 Task: Book a 75-minute market research review.
Action: Mouse moved to (73, 168)
Screenshot: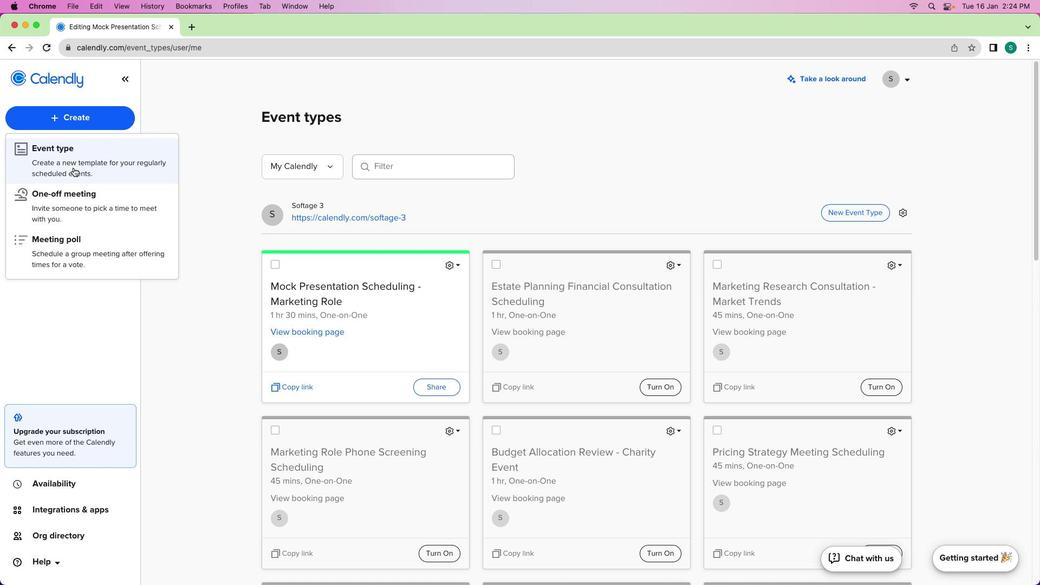 
Action: Mouse pressed left at (73, 168)
Screenshot: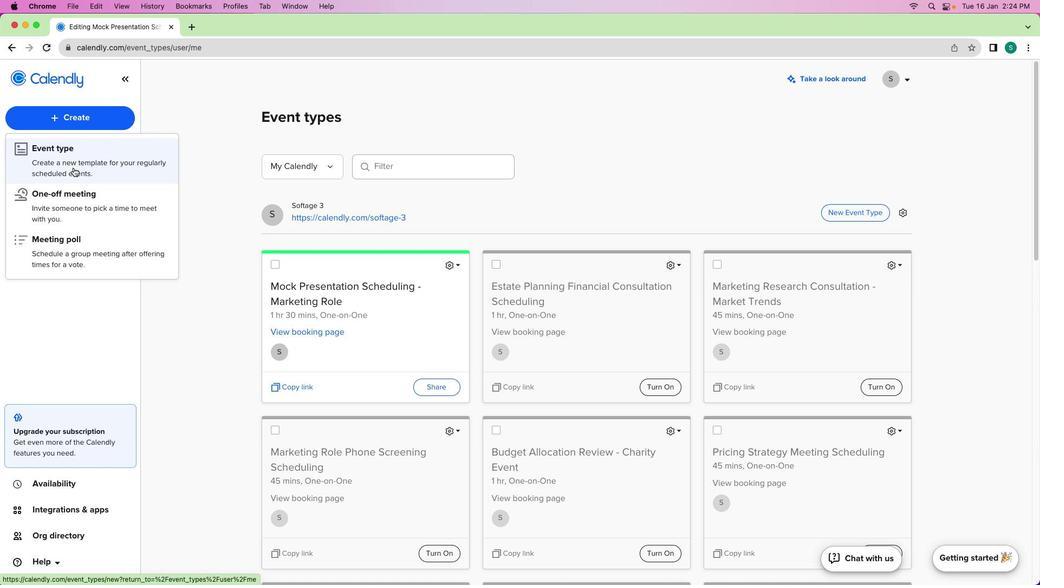 
Action: Mouse moved to (404, 209)
Screenshot: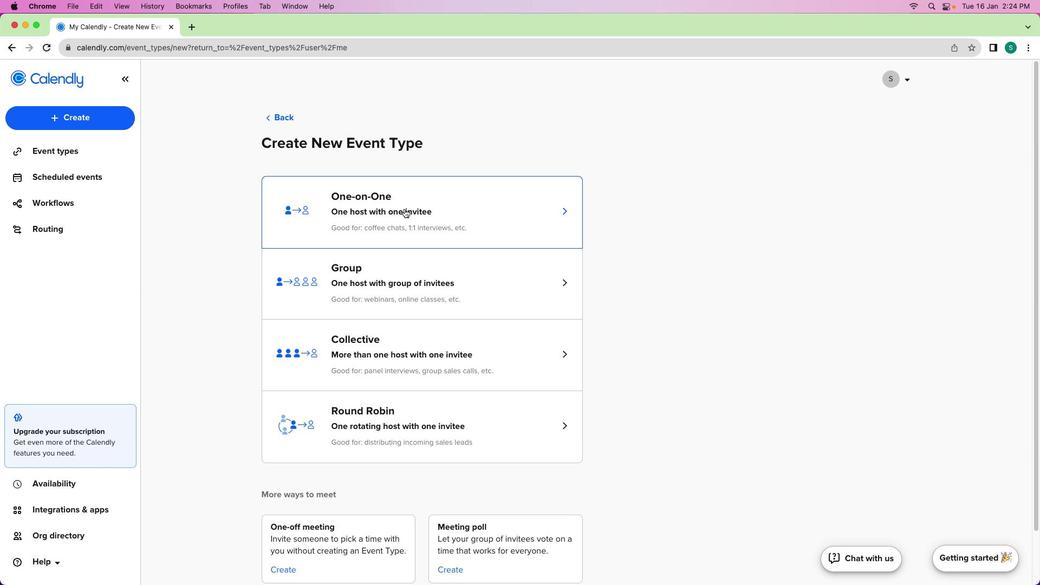 
Action: Mouse pressed left at (404, 209)
Screenshot: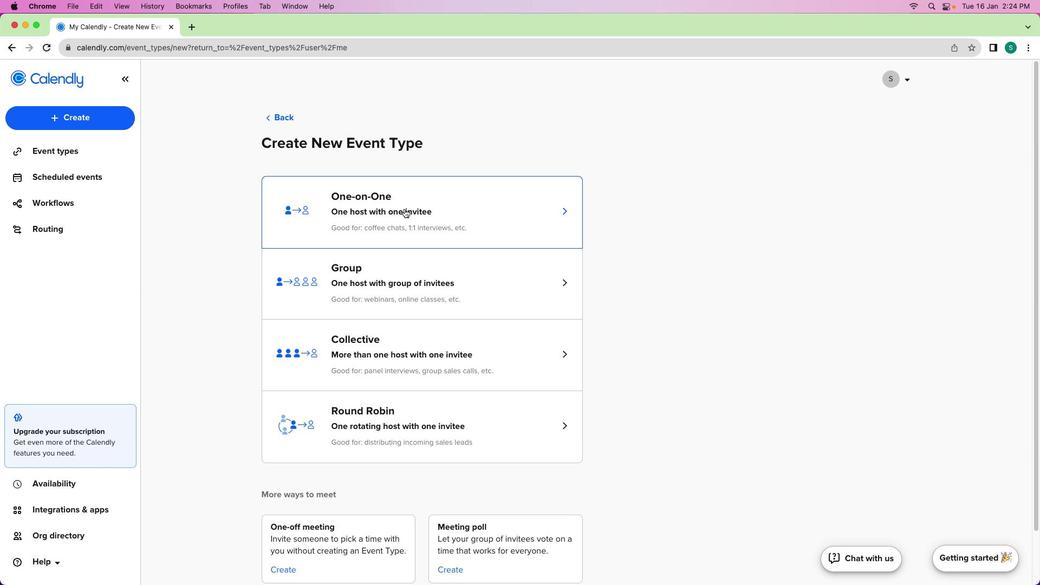 
Action: Mouse moved to (169, 169)
Screenshot: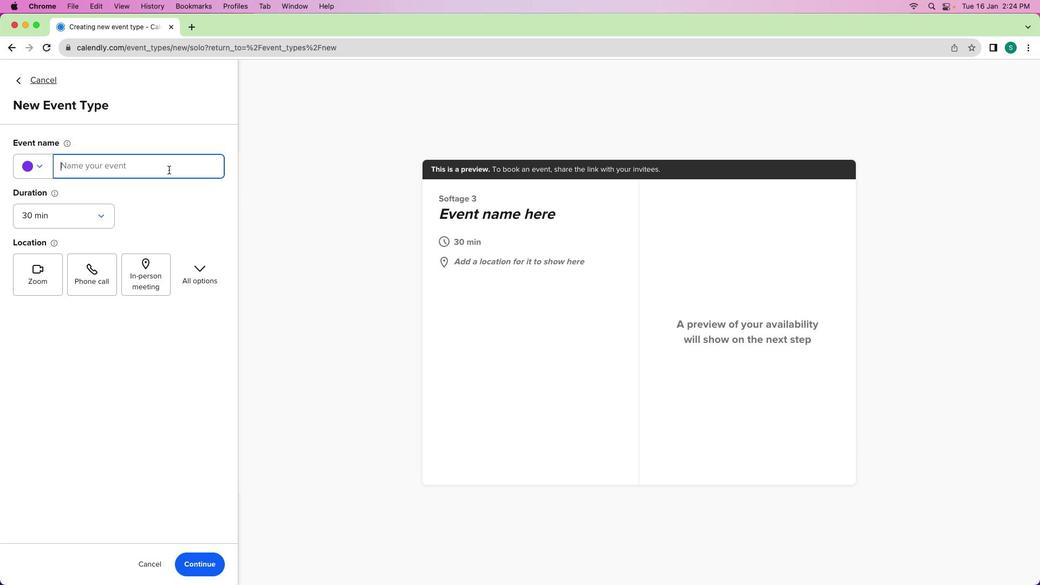 
Action: Mouse pressed left at (169, 169)
Screenshot: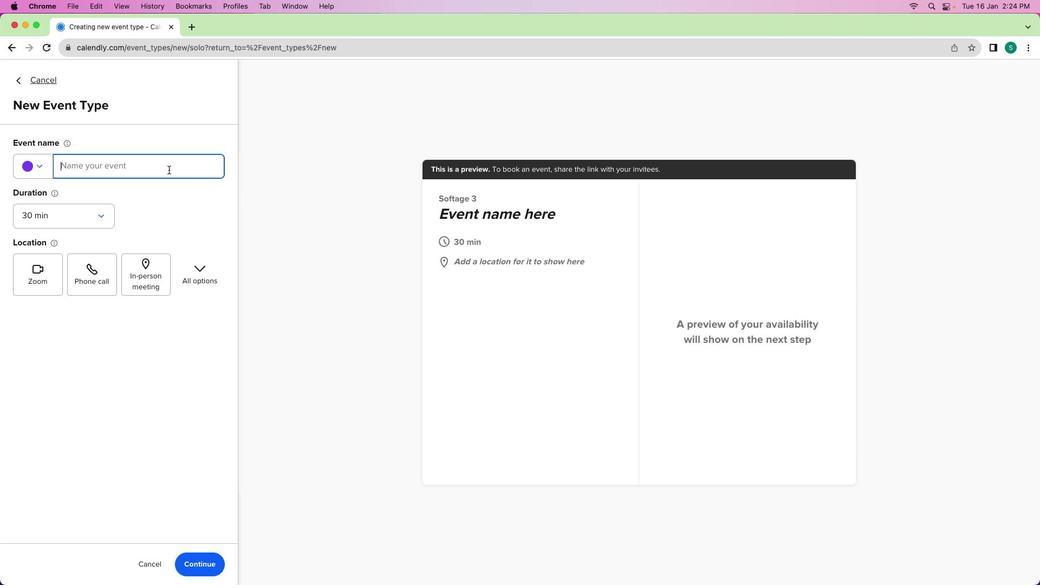 
Action: Mouse moved to (18, 169)
Screenshot: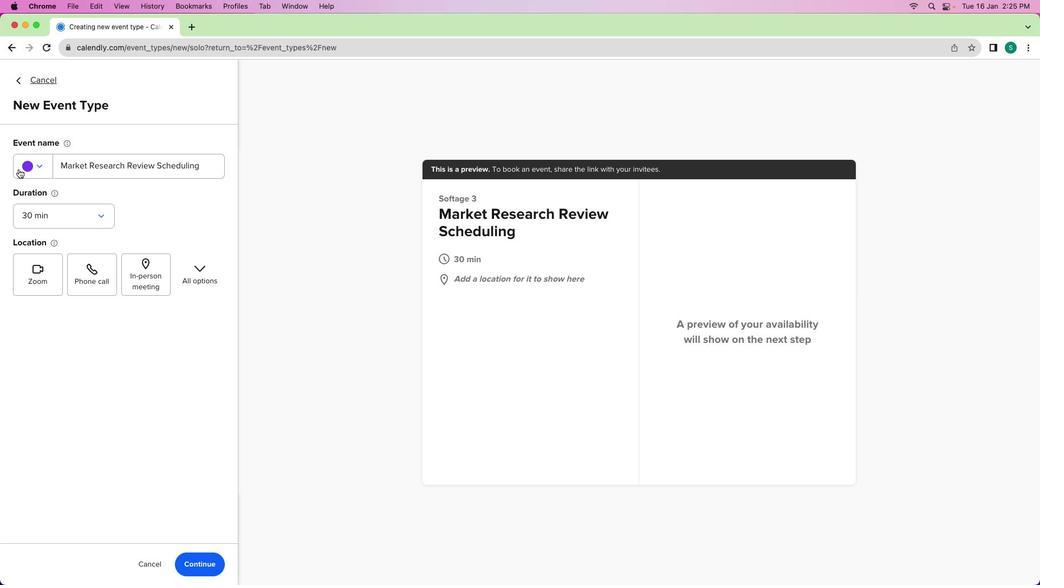 
Action: Mouse pressed left at (18, 169)
Screenshot: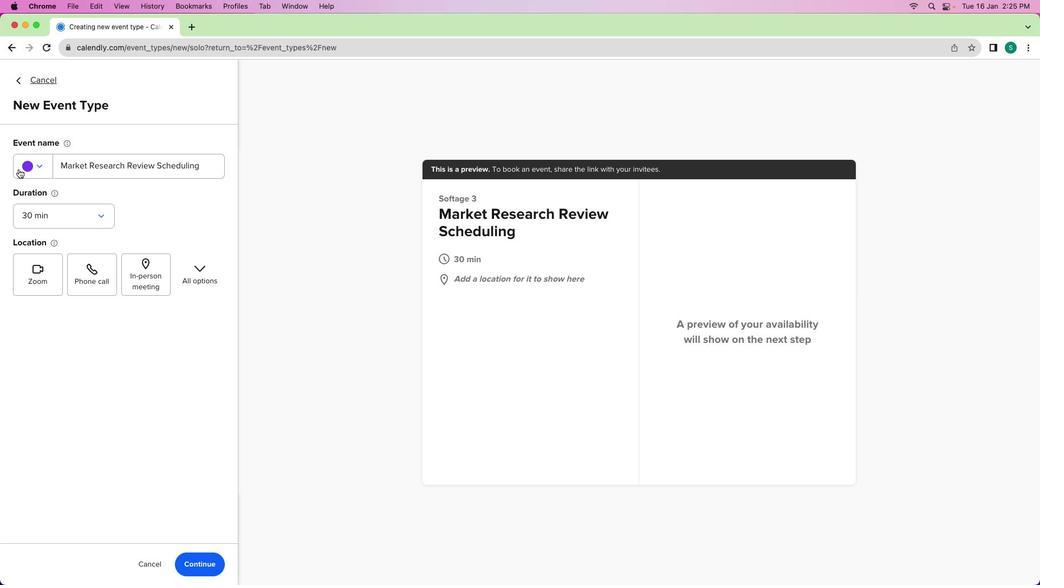 
Action: Mouse moved to (85, 242)
Screenshot: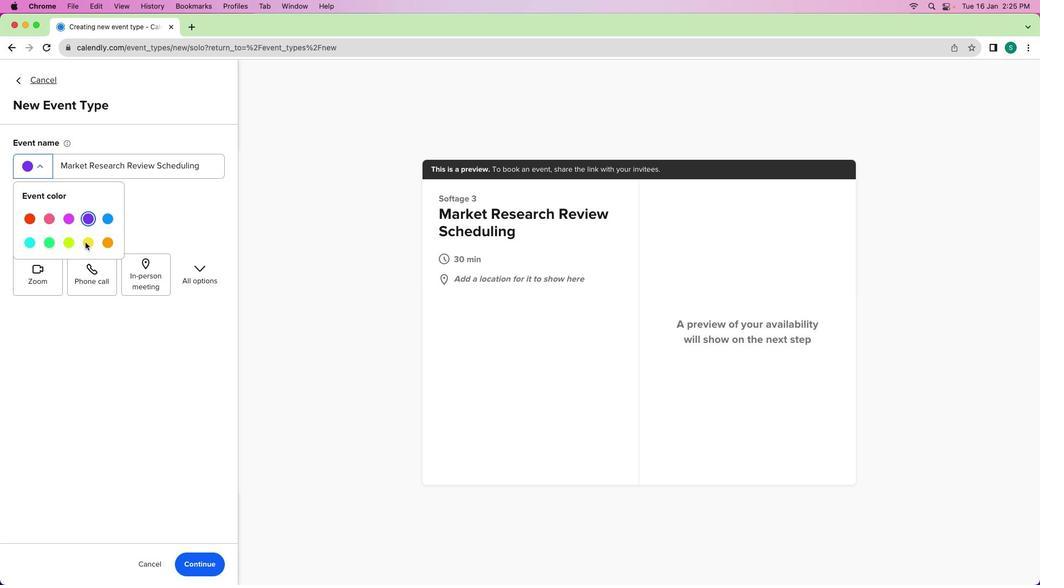 
Action: Mouse pressed left at (85, 242)
Screenshot: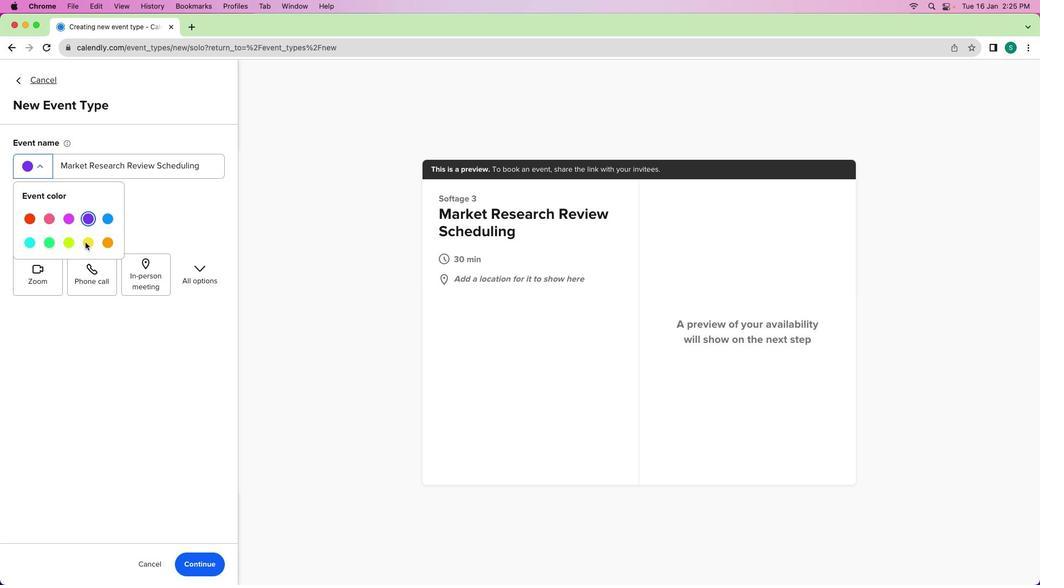 
Action: Mouse moved to (81, 223)
Screenshot: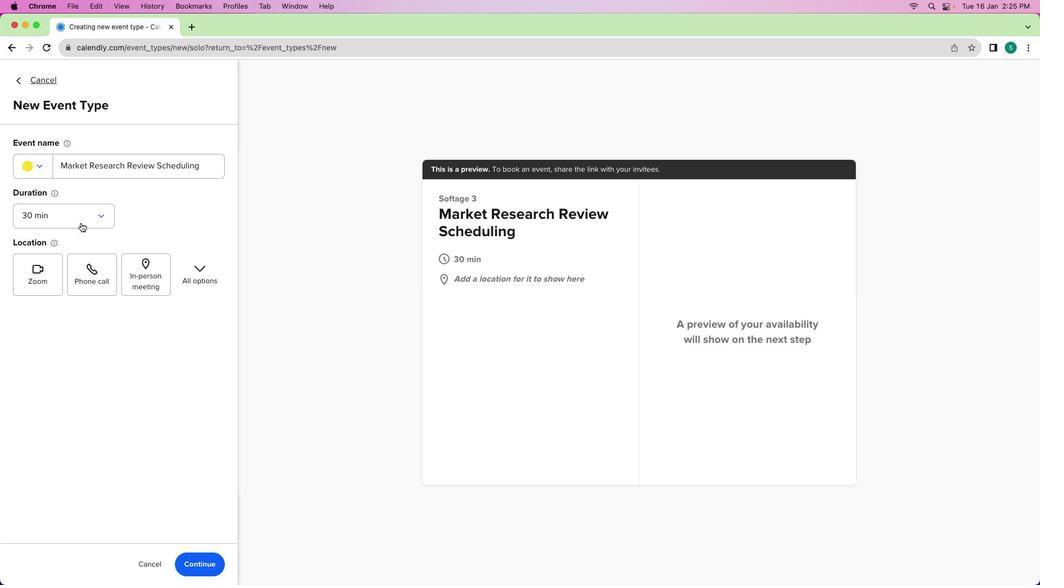 
Action: Mouse pressed left at (81, 223)
Screenshot: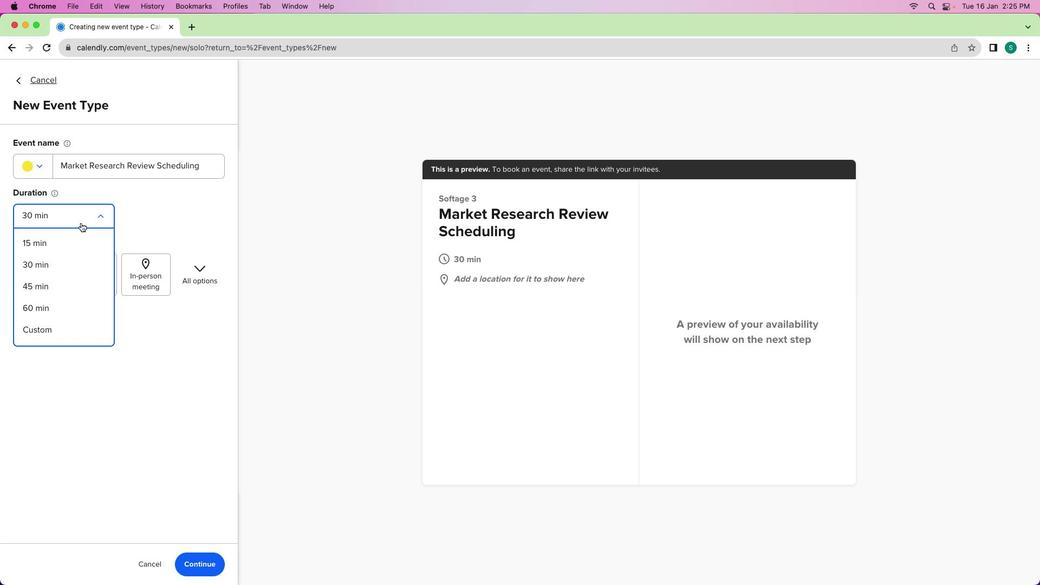 
Action: Mouse moved to (62, 334)
Screenshot: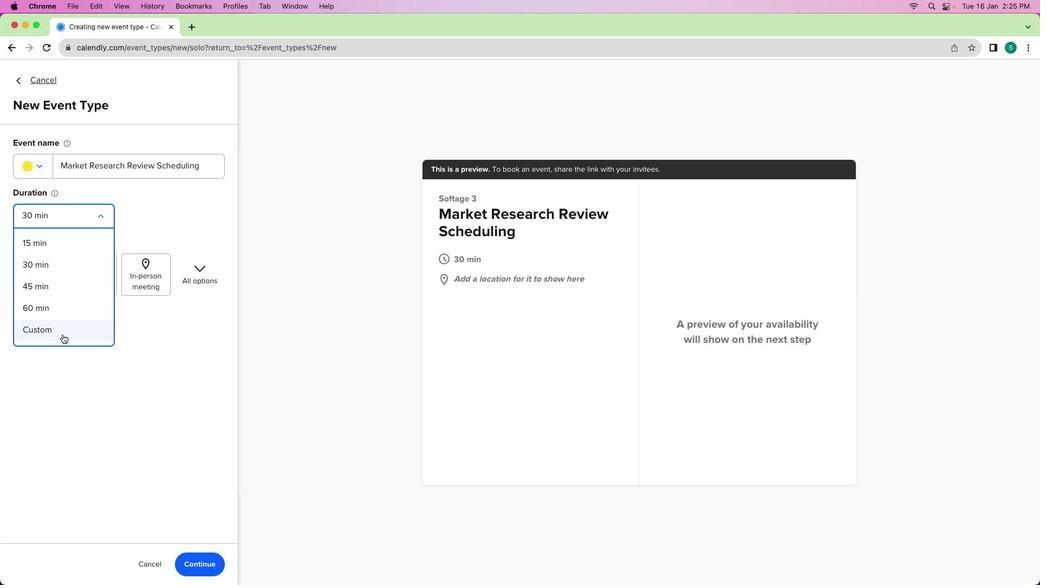 
Action: Mouse pressed left at (62, 334)
Screenshot: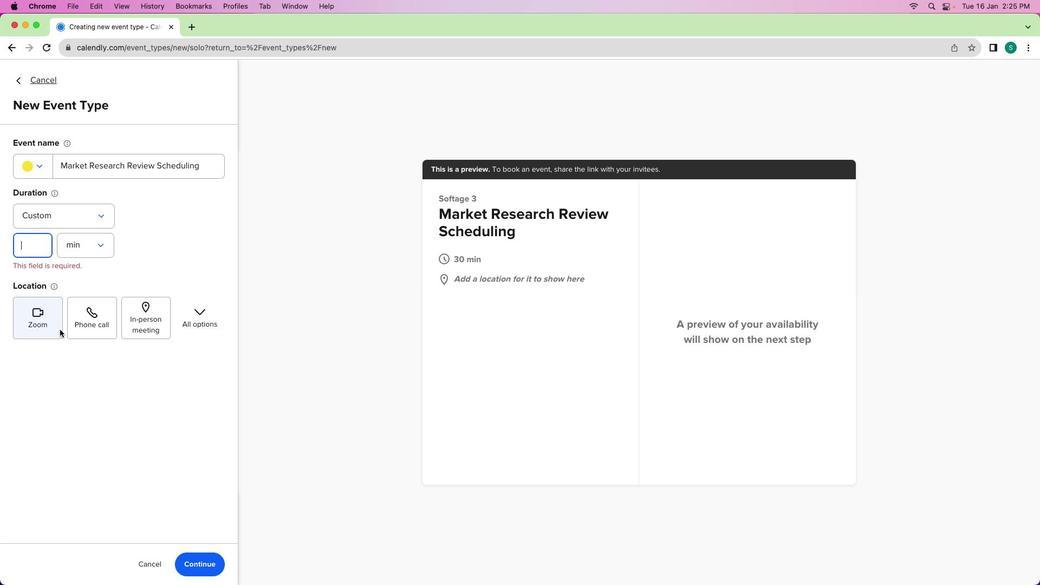 
Action: Mouse moved to (45, 312)
Screenshot: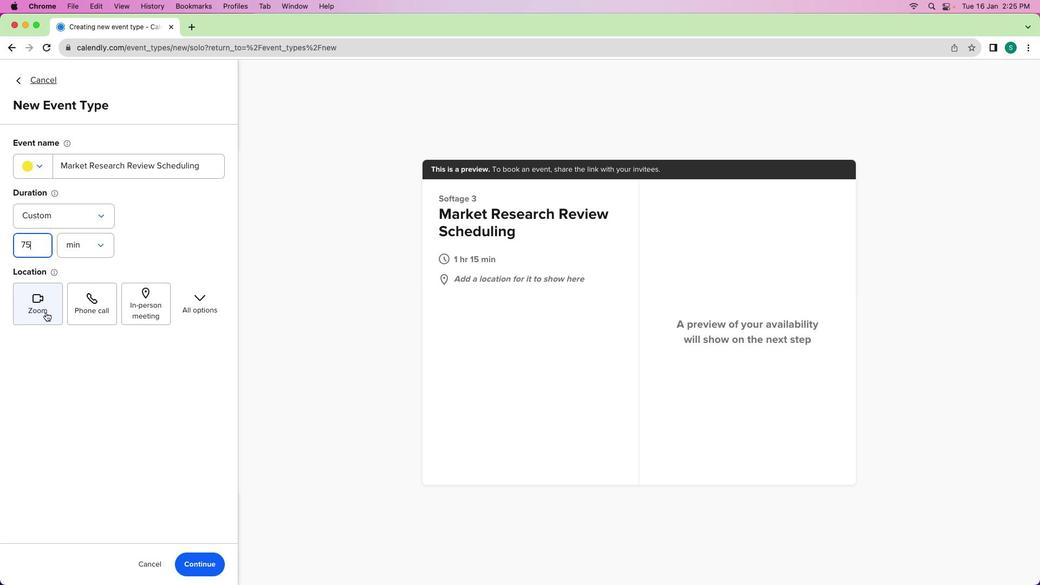 
Action: Mouse pressed left at (45, 312)
Screenshot: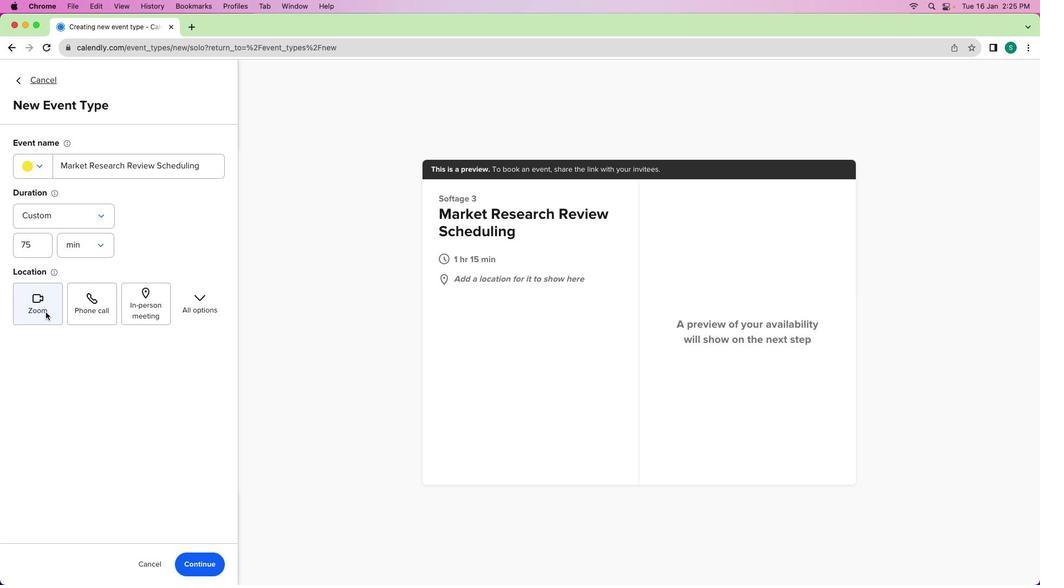 
Action: Mouse moved to (207, 563)
Screenshot: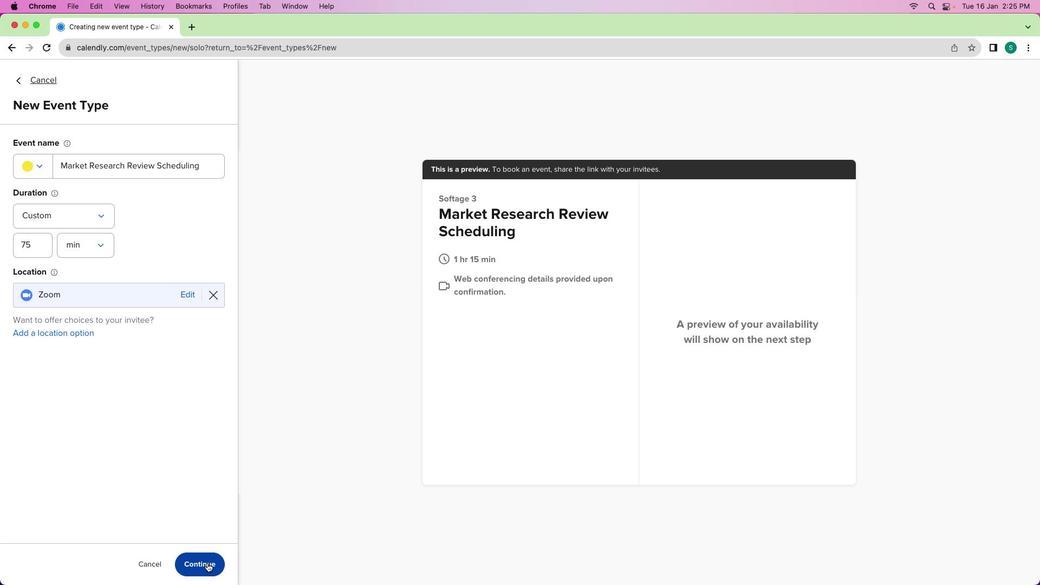
Action: Mouse pressed left at (207, 563)
Screenshot: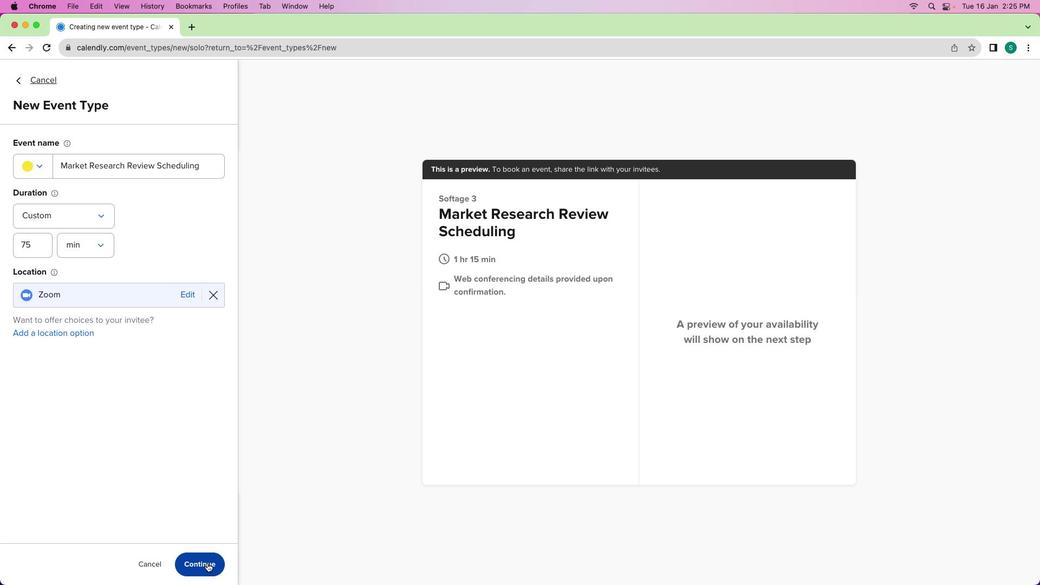 
Action: Mouse moved to (193, 206)
Screenshot: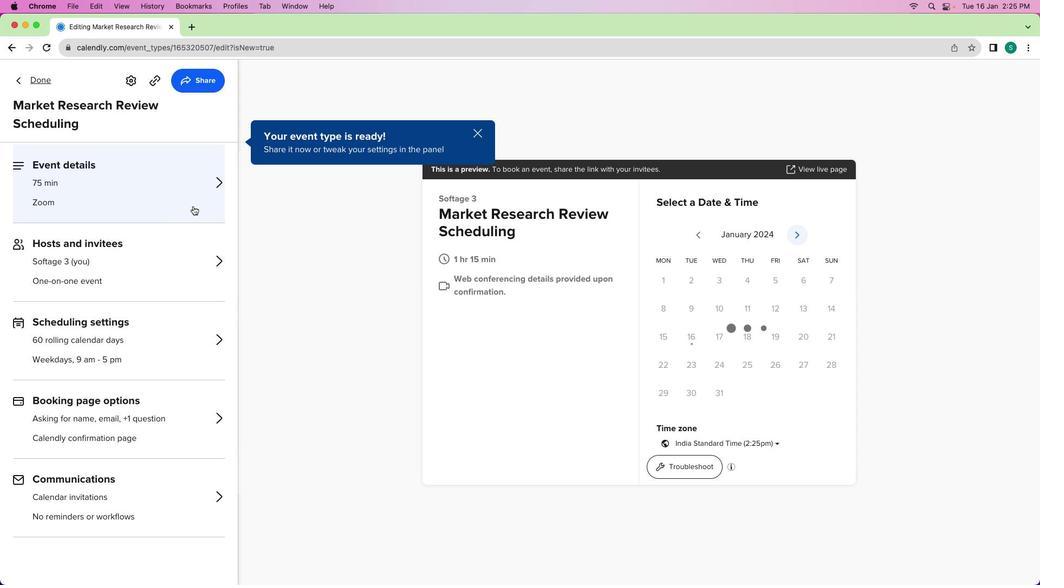 
Action: Mouse pressed left at (193, 206)
Screenshot: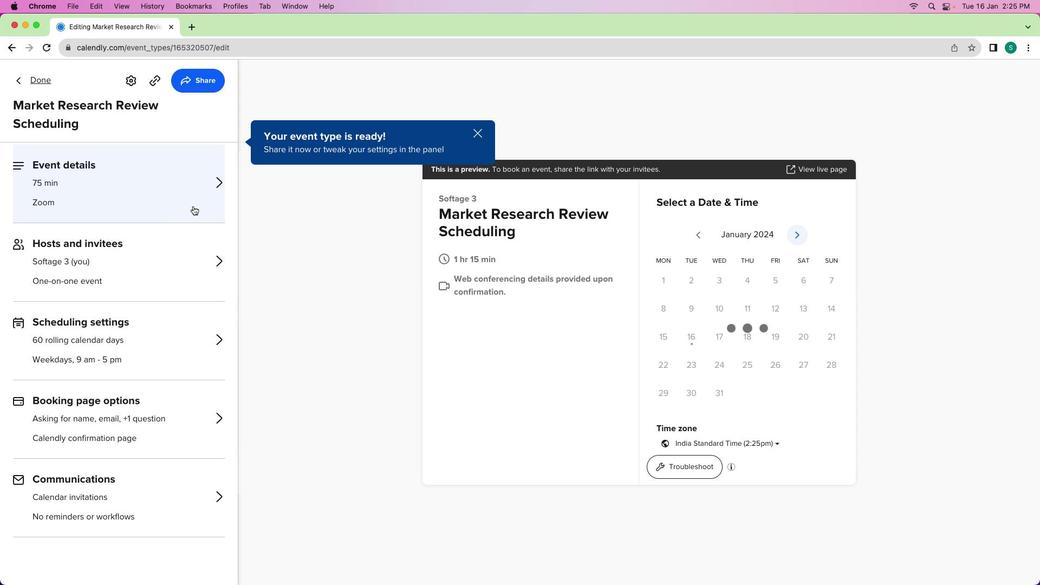 
Action: Mouse moved to (147, 409)
Screenshot: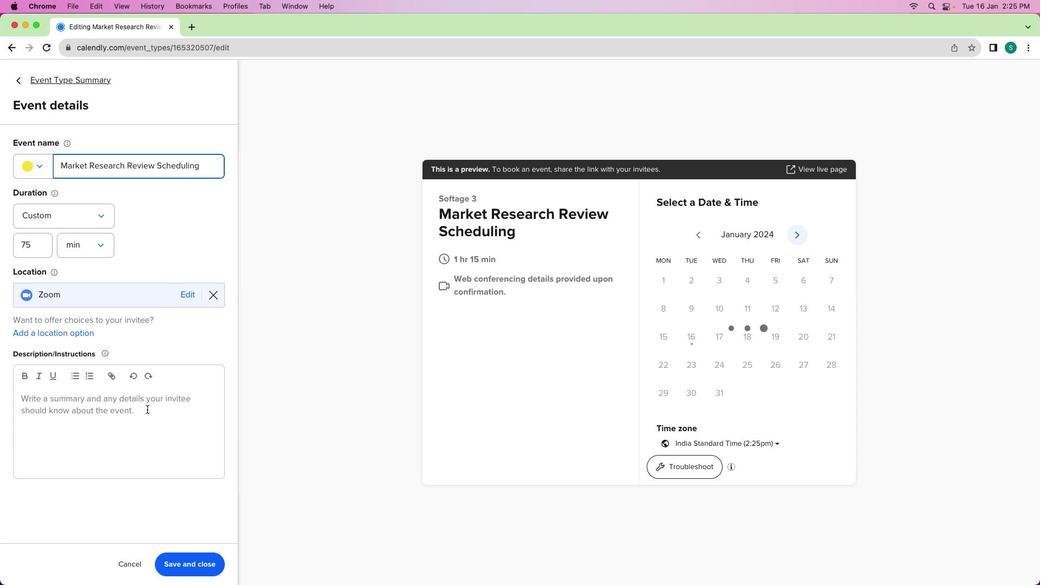 
Action: Mouse pressed left at (147, 409)
Screenshot: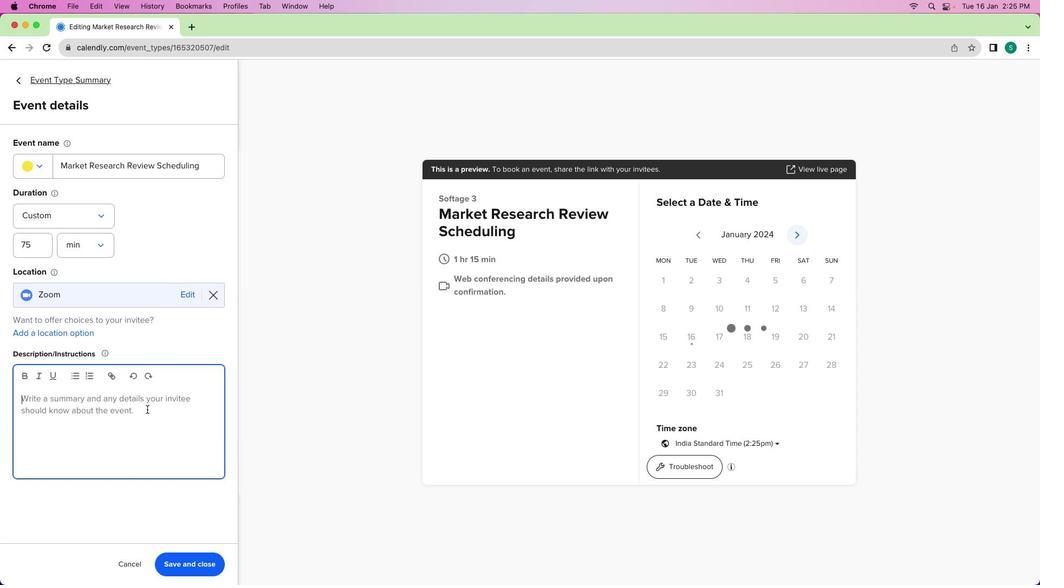 
Action: Mouse moved to (187, 562)
Screenshot: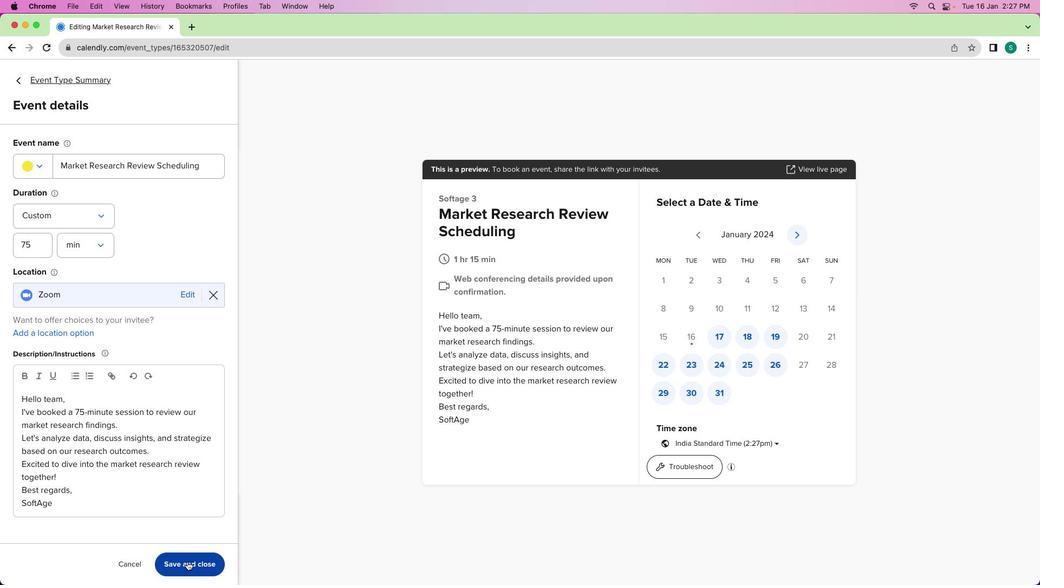 
Action: Mouse pressed left at (187, 562)
Screenshot: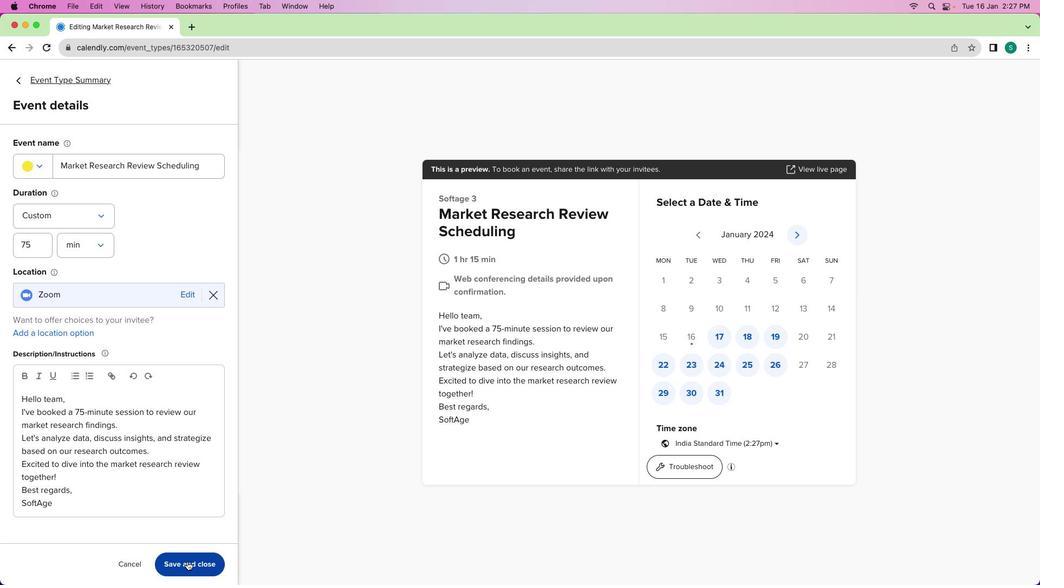 
Action: Mouse moved to (129, 358)
Screenshot: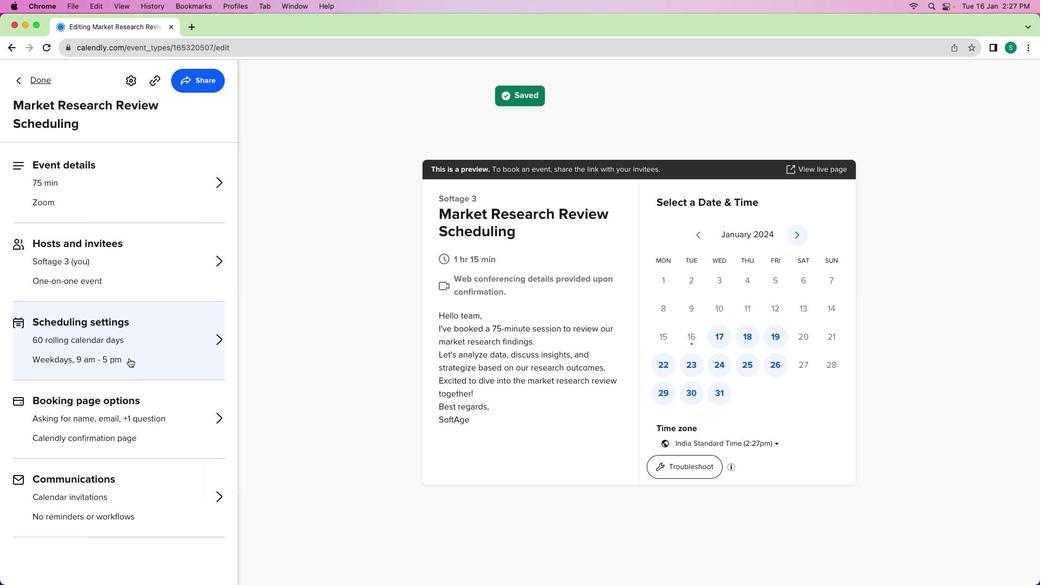 
Action: Mouse pressed left at (129, 358)
Screenshot: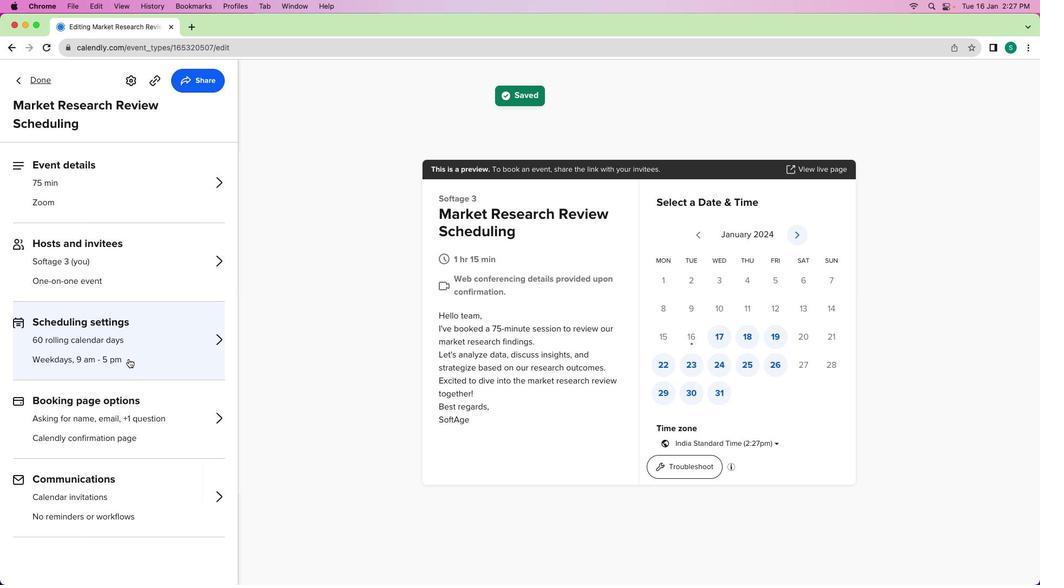 
Action: Mouse moved to (199, 408)
Screenshot: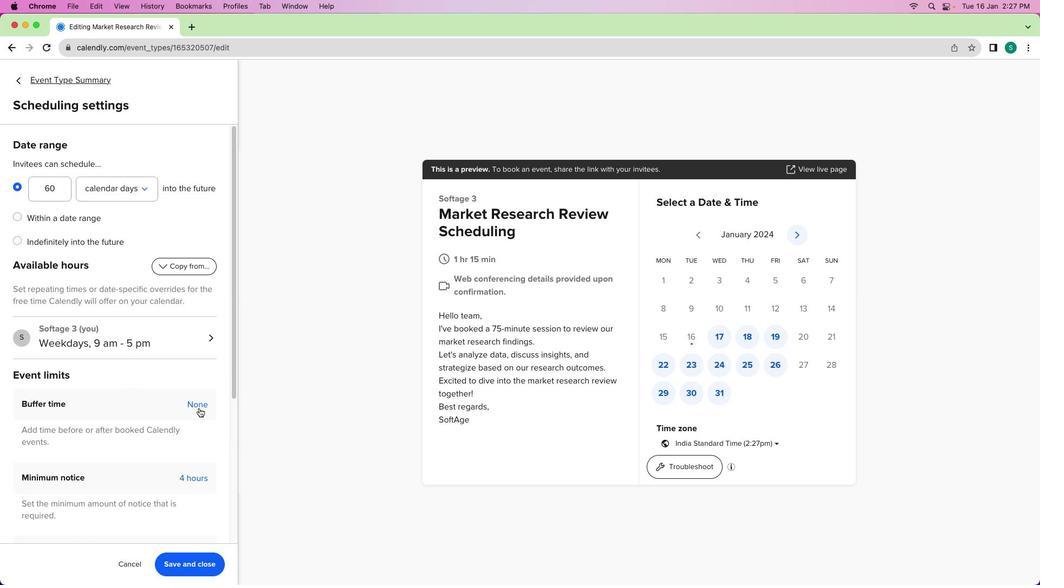 
Action: Mouse pressed left at (199, 408)
Screenshot: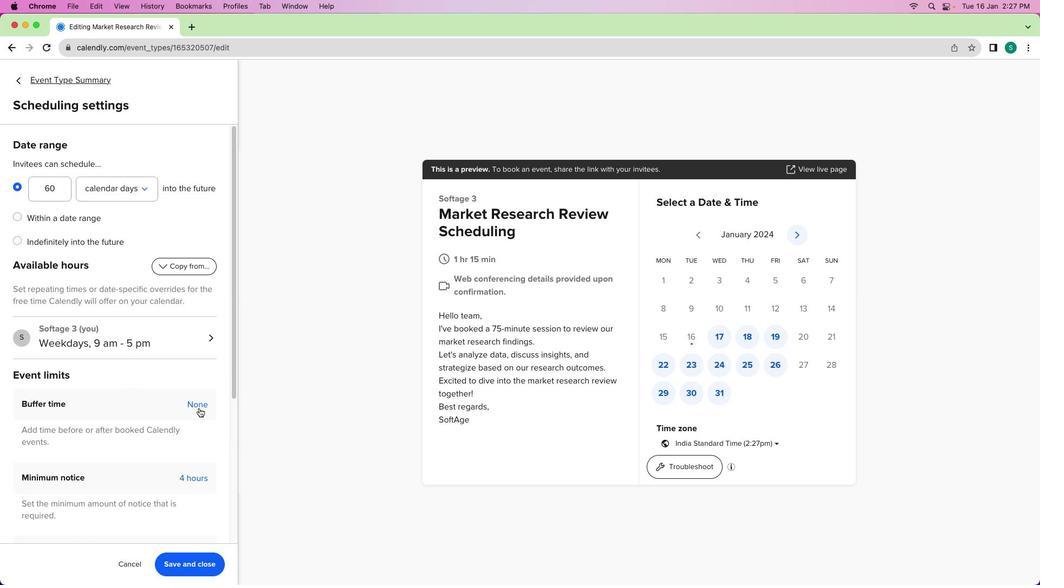 
Action: Mouse moved to (196, 407)
Screenshot: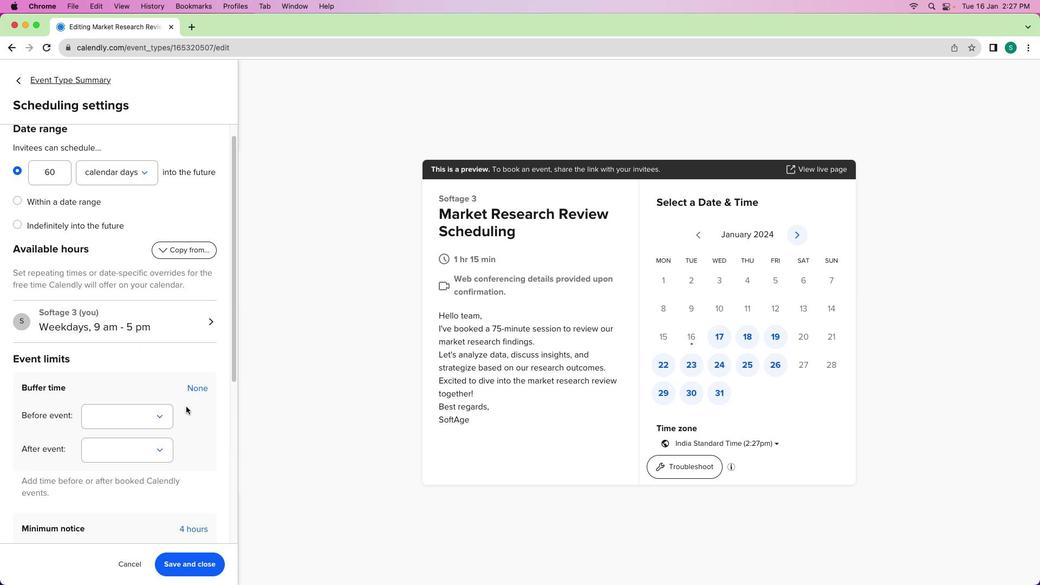 
Action: Mouse scrolled (196, 407) with delta (0, 0)
Screenshot: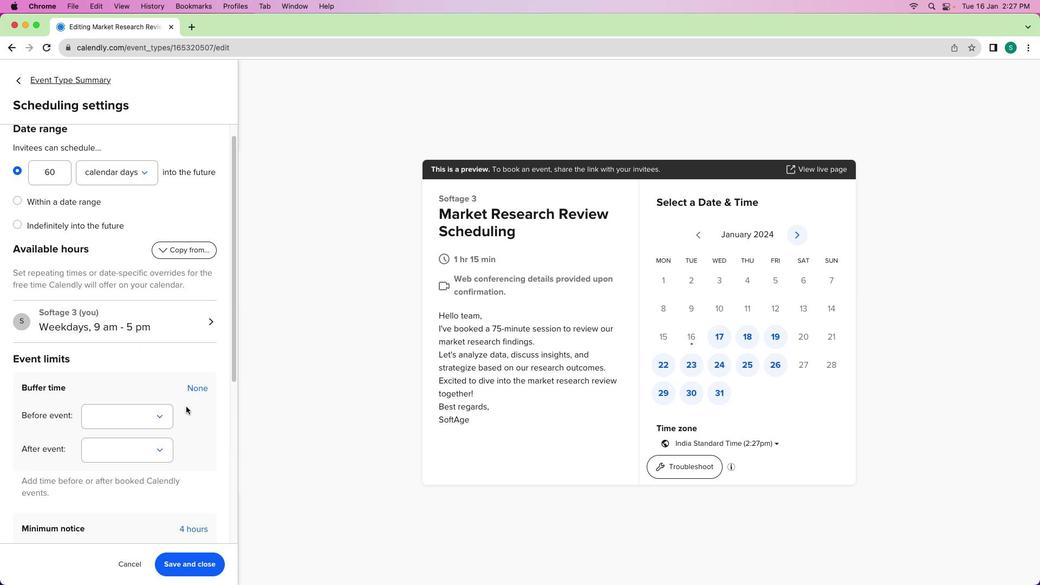 
Action: Mouse moved to (195, 407)
Screenshot: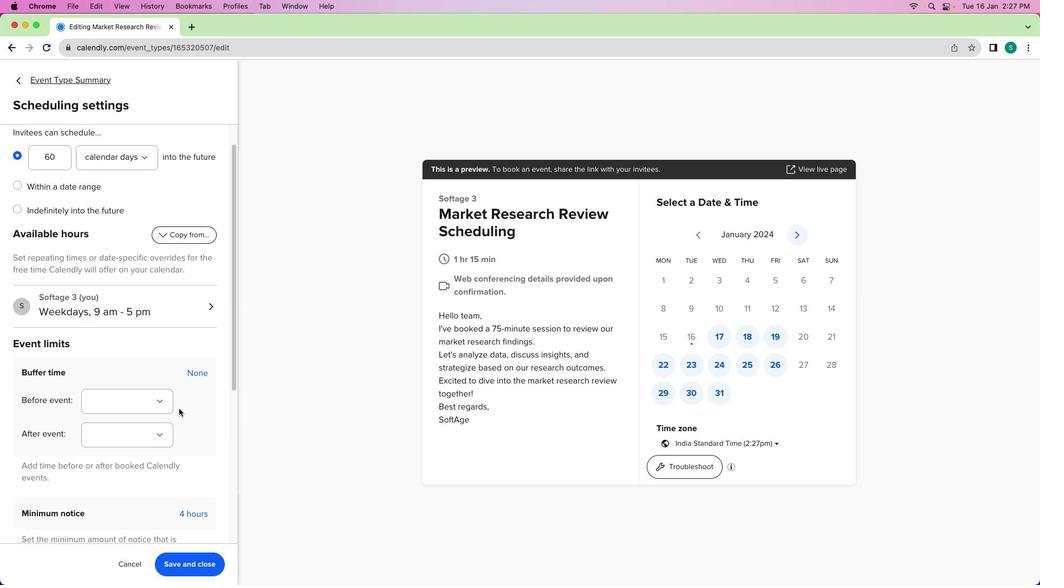 
Action: Mouse scrolled (195, 407) with delta (0, 0)
Screenshot: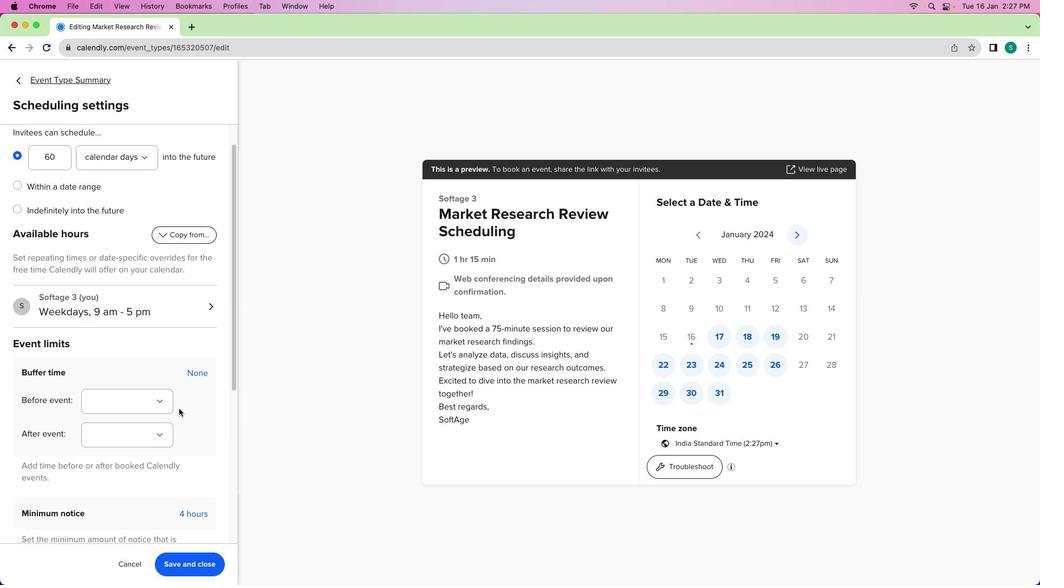 
Action: Mouse scrolled (195, 407) with delta (0, -1)
Screenshot: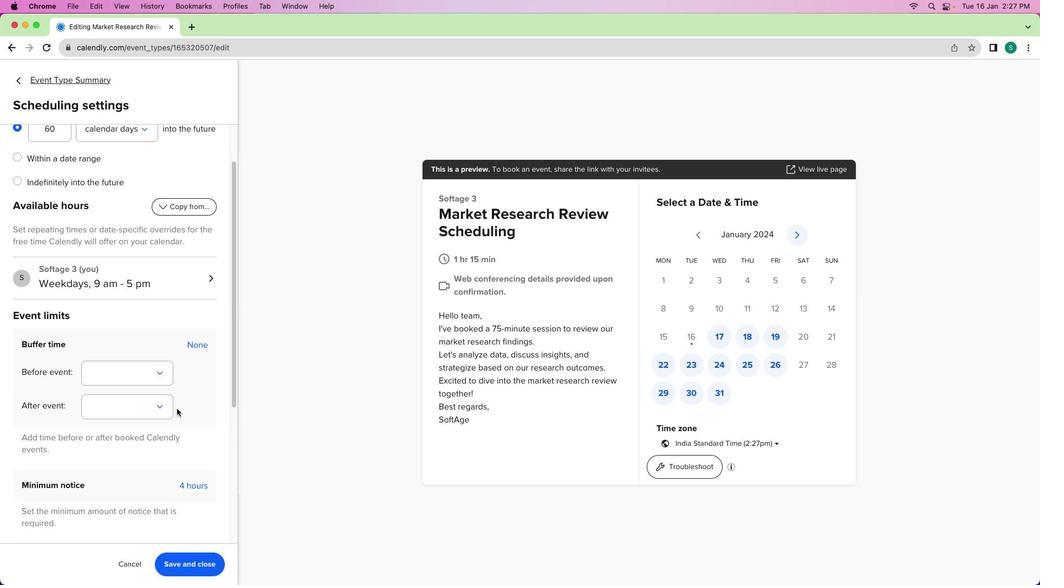 
Action: Mouse moved to (157, 381)
Screenshot: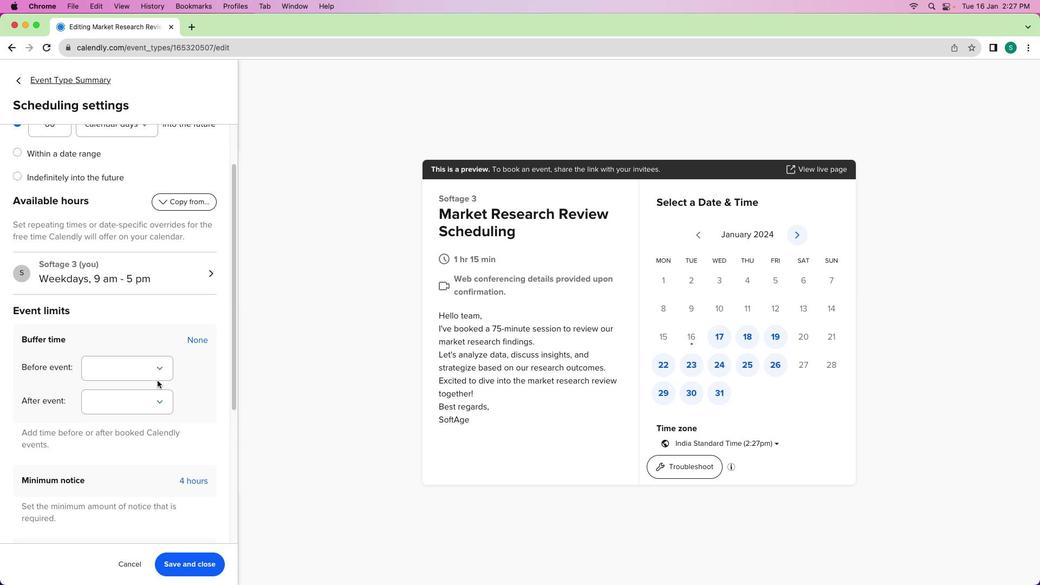 
Action: Mouse pressed left at (157, 381)
Screenshot: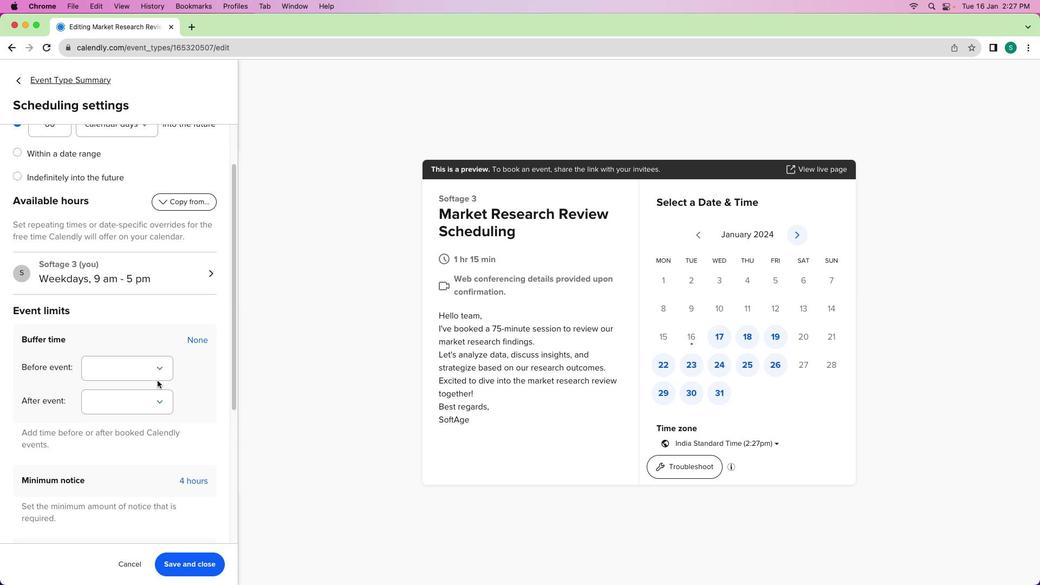 
Action: Mouse moved to (159, 363)
Screenshot: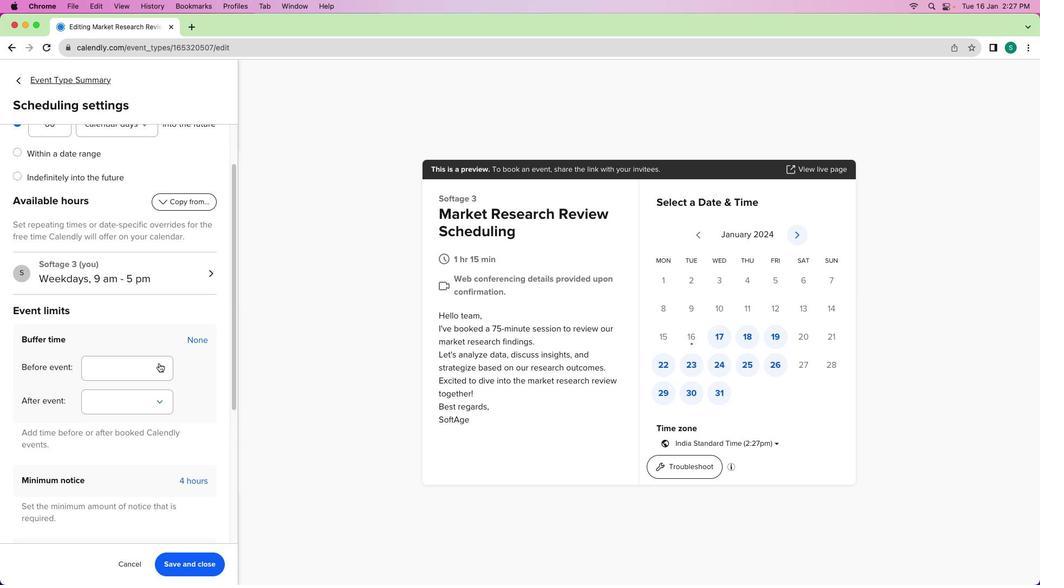 
Action: Mouse pressed left at (159, 363)
Screenshot: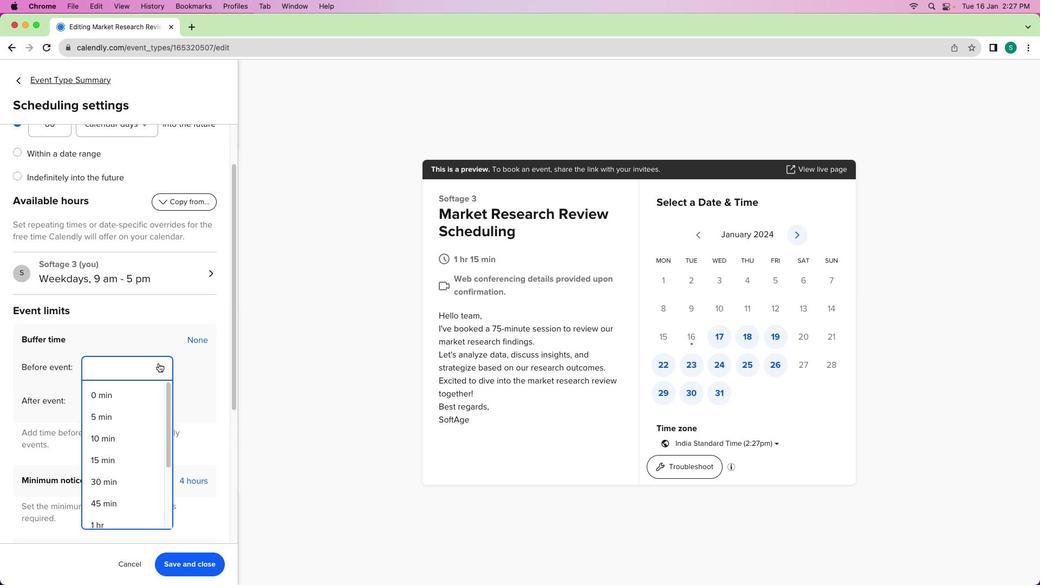 
Action: Mouse moved to (121, 465)
Screenshot: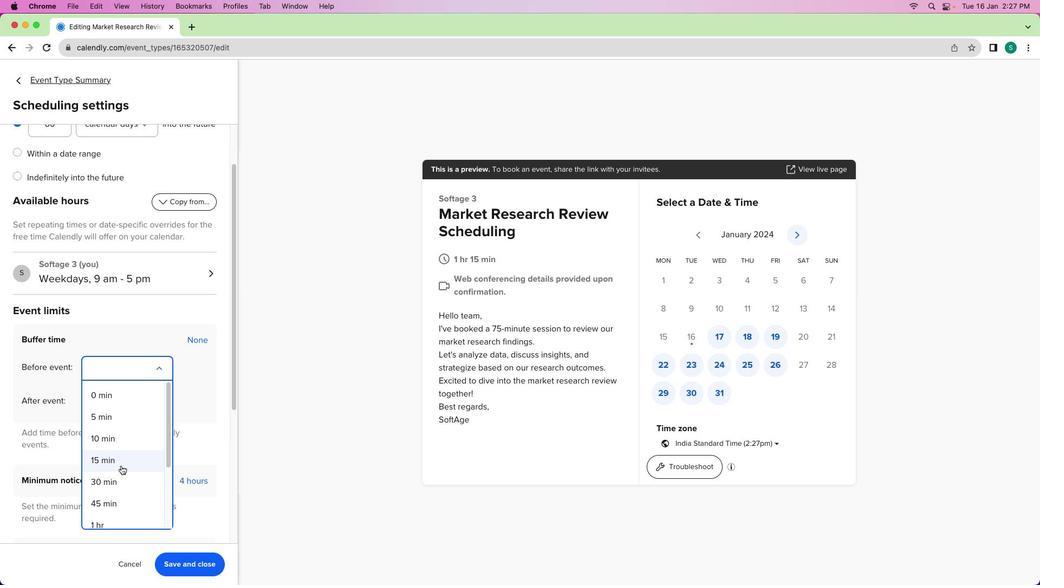 
Action: Mouse pressed left at (121, 465)
Screenshot: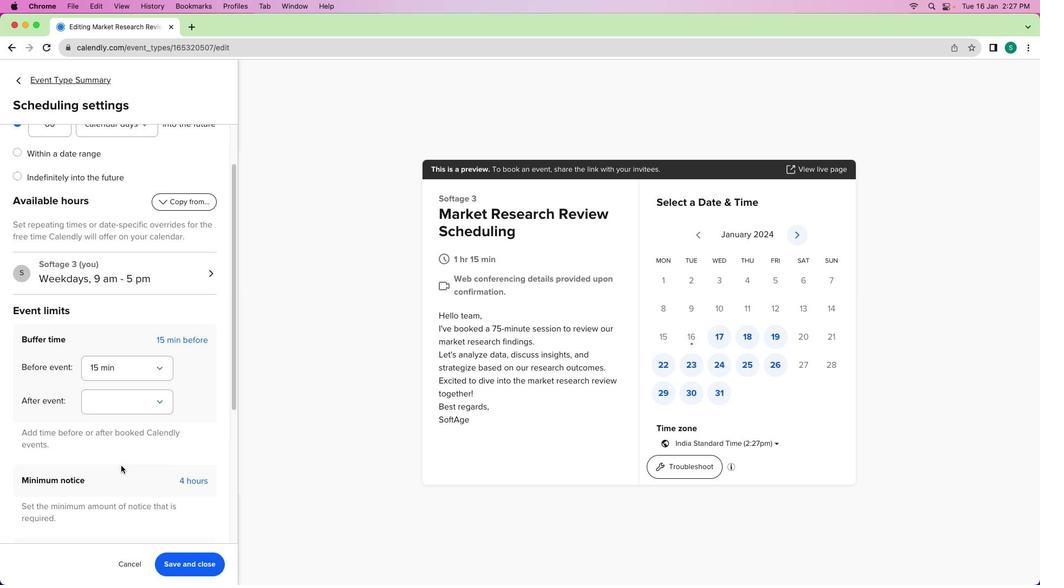 
Action: Mouse moved to (124, 412)
Screenshot: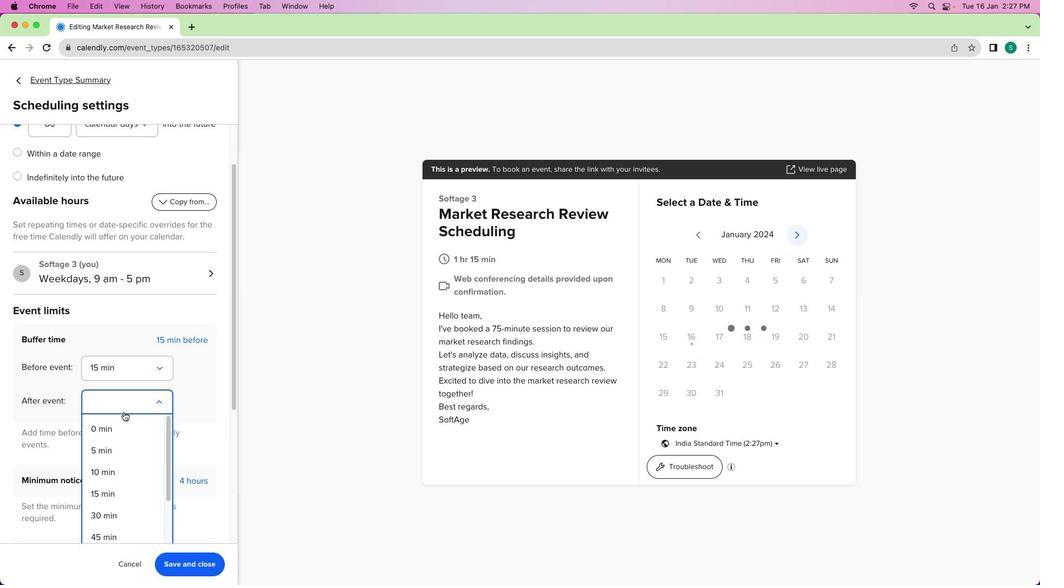 
Action: Mouse pressed left at (124, 412)
Screenshot: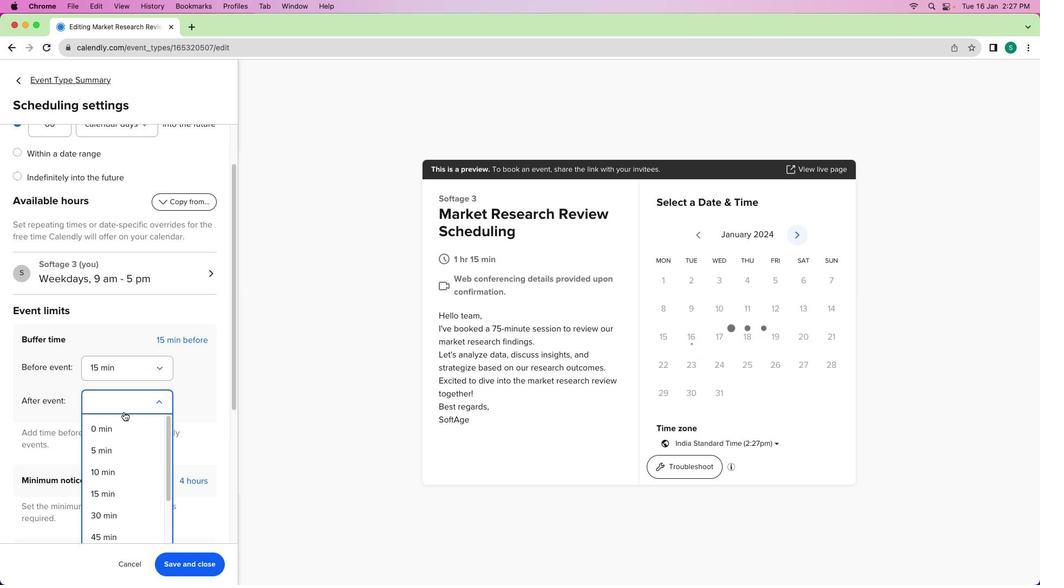 
Action: Mouse moved to (106, 469)
Screenshot: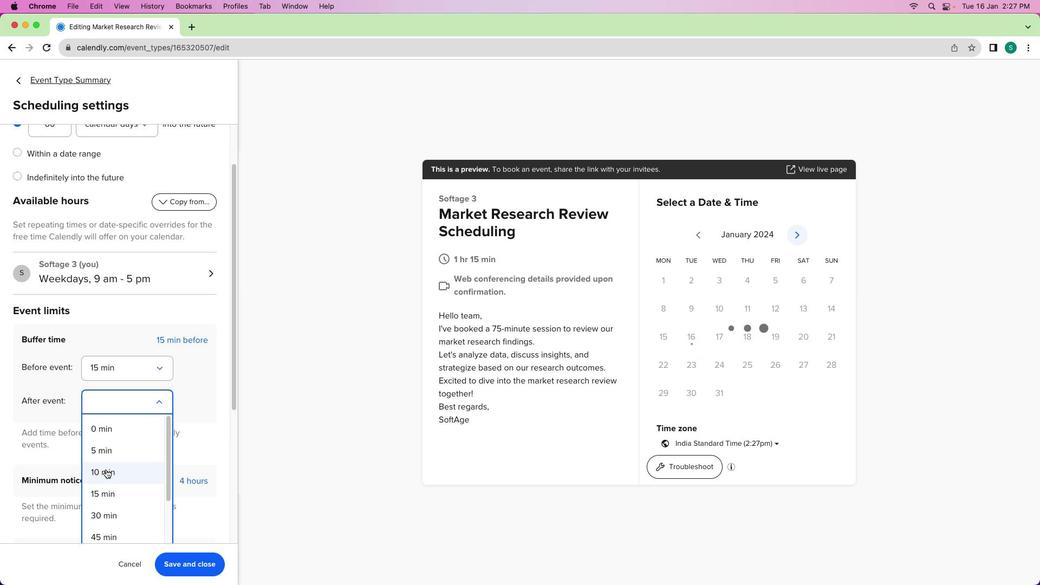 
Action: Mouse pressed left at (106, 469)
Screenshot: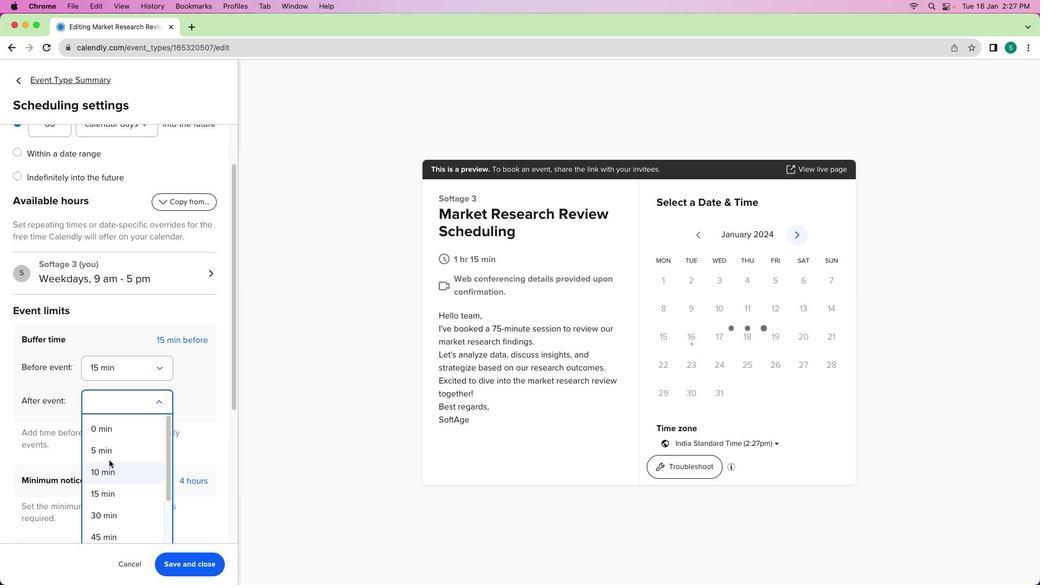 
Action: Mouse moved to (112, 447)
Screenshot: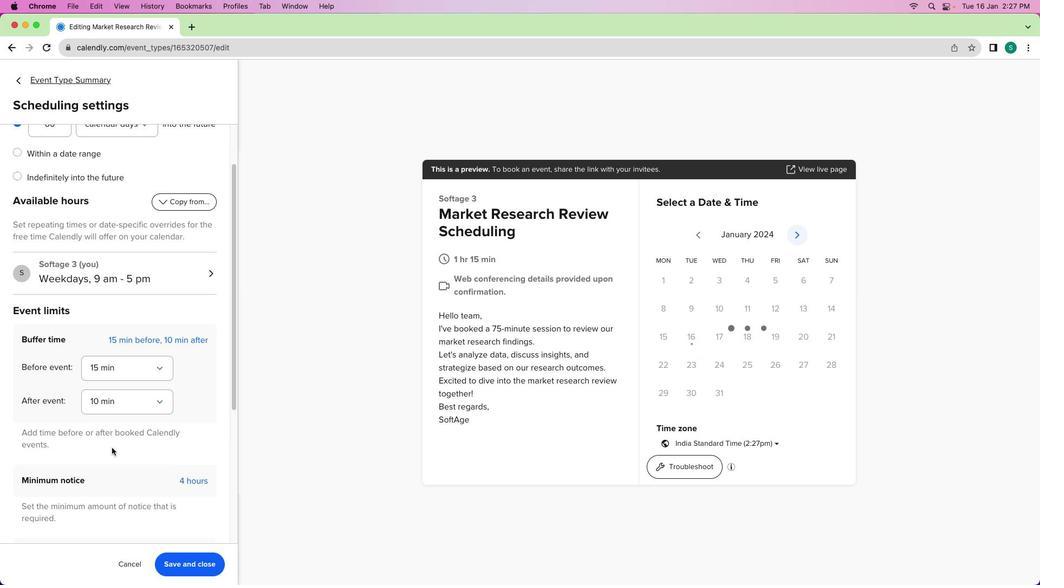 
Action: Mouse scrolled (112, 447) with delta (0, 0)
Screenshot: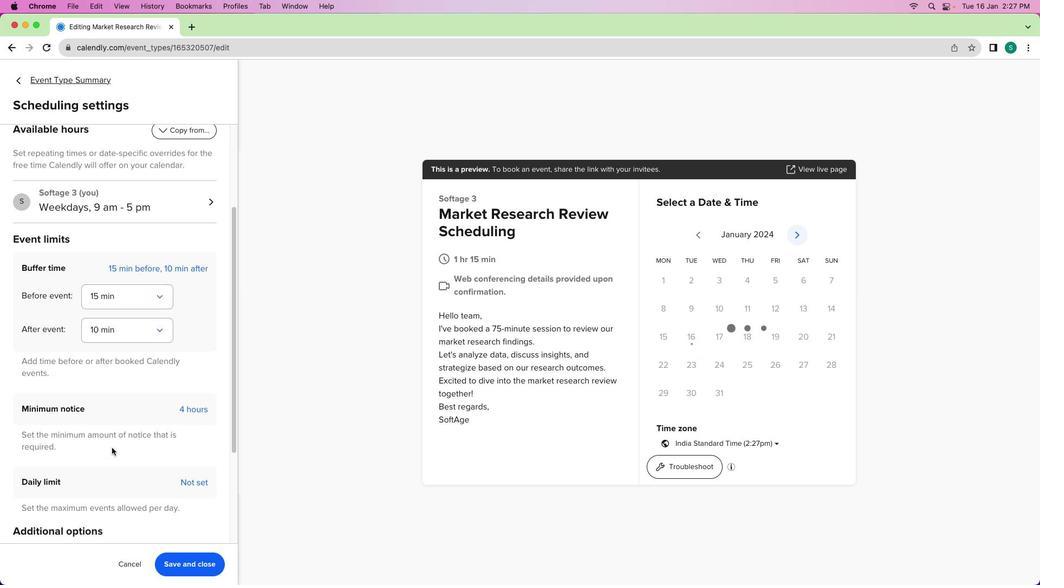 
Action: Mouse scrolled (112, 447) with delta (0, 0)
Screenshot: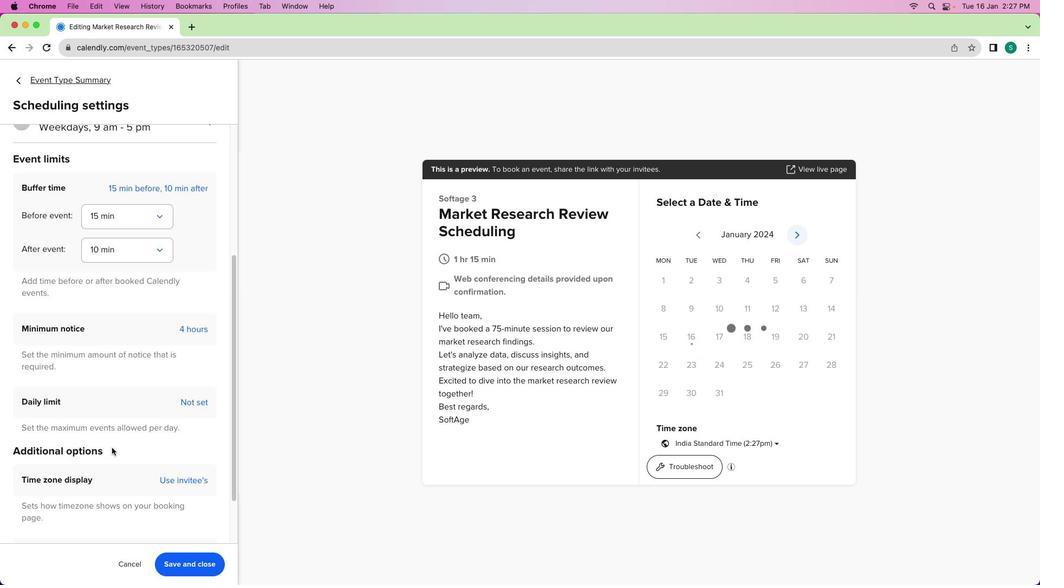 
Action: Mouse scrolled (112, 447) with delta (0, -1)
Screenshot: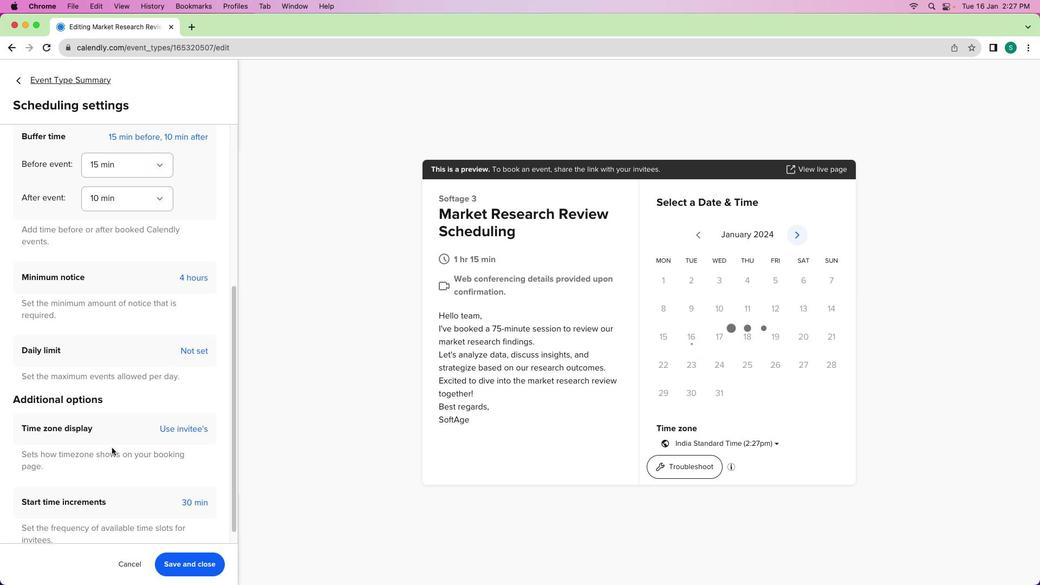 
Action: Mouse scrolled (112, 447) with delta (0, -2)
Screenshot: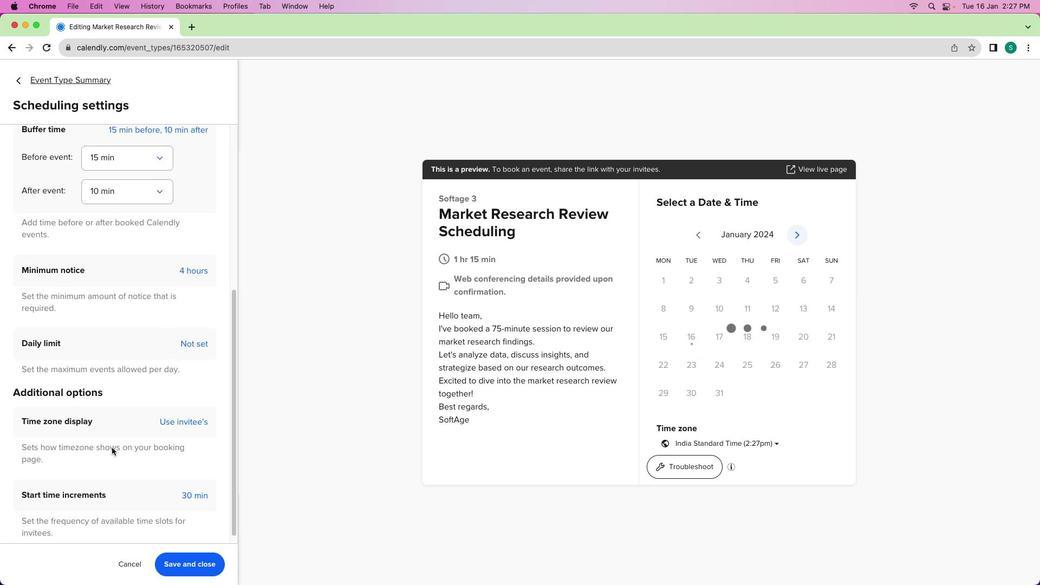 
Action: Mouse scrolled (112, 447) with delta (0, 0)
Screenshot: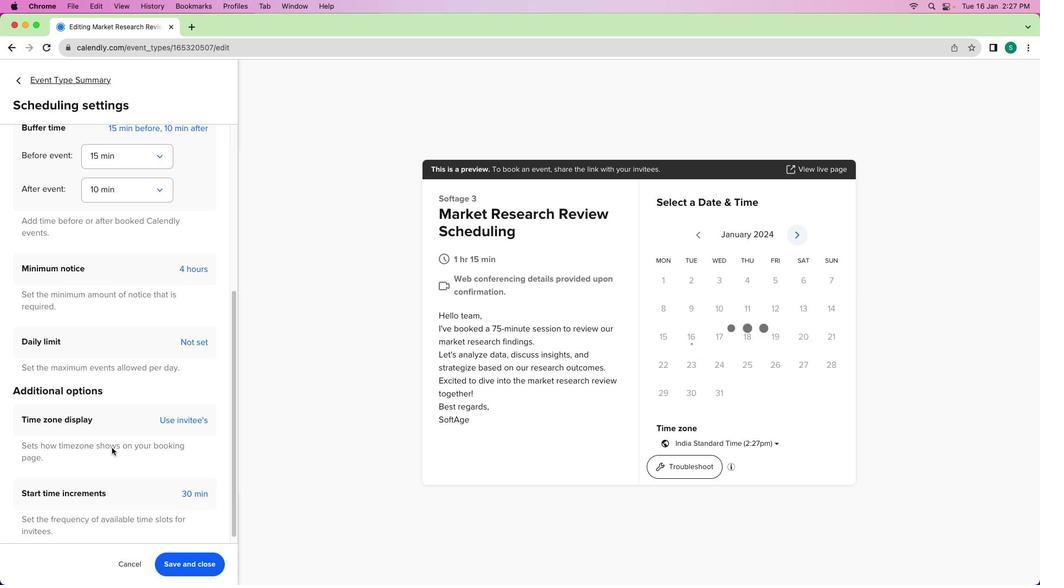 
Action: Mouse scrolled (112, 447) with delta (0, 0)
Screenshot: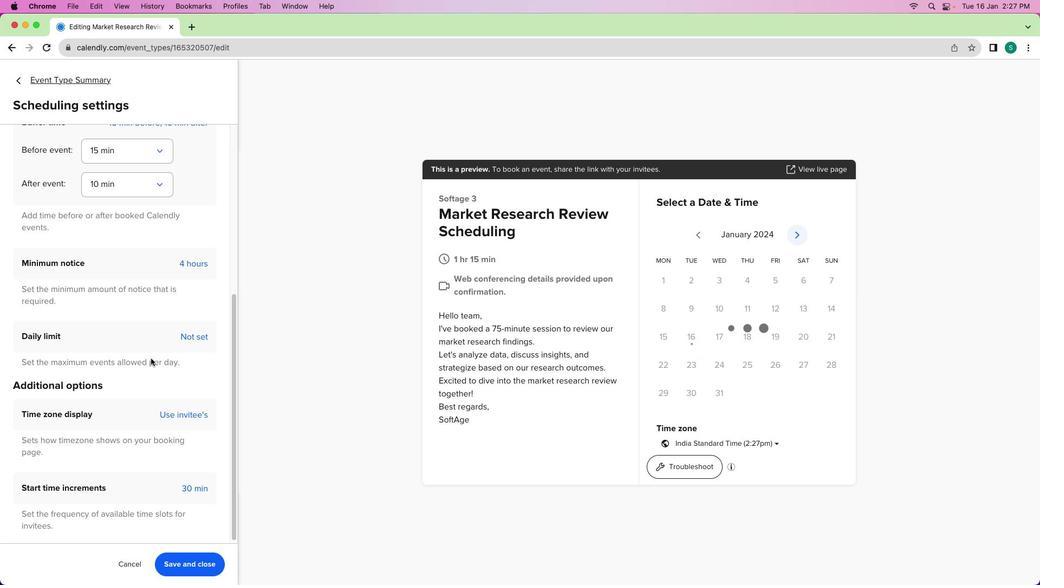 
Action: Mouse moved to (179, 262)
Screenshot: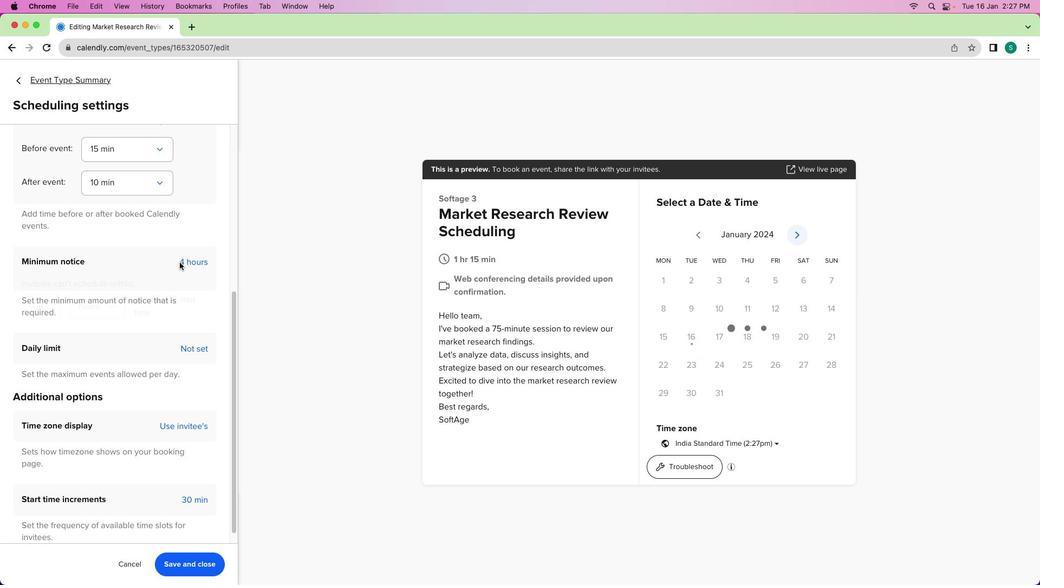 
Action: Mouse pressed left at (179, 262)
Screenshot: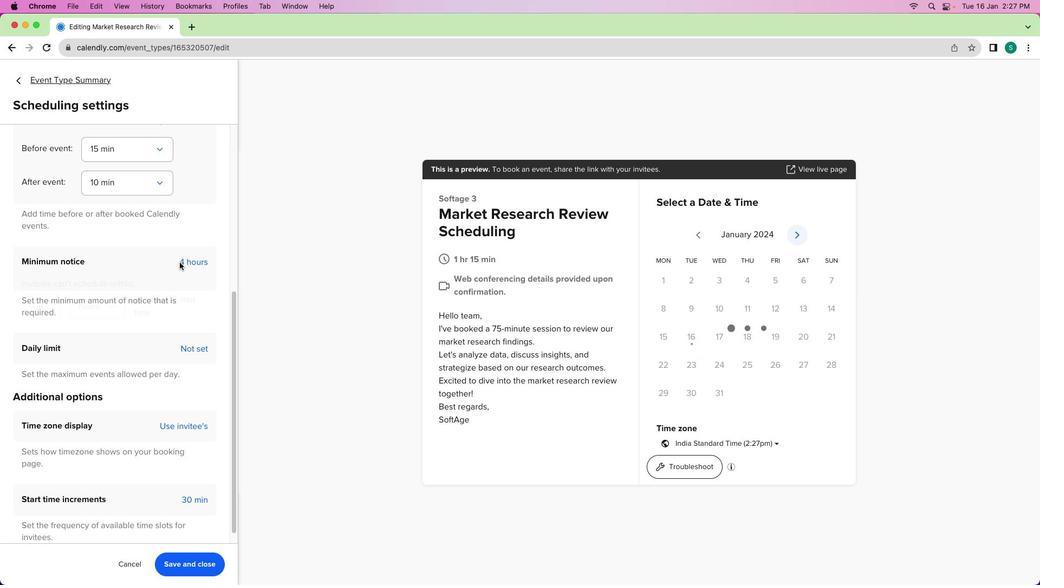 
Action: Mouse moved to (55, 261)
Screenshot: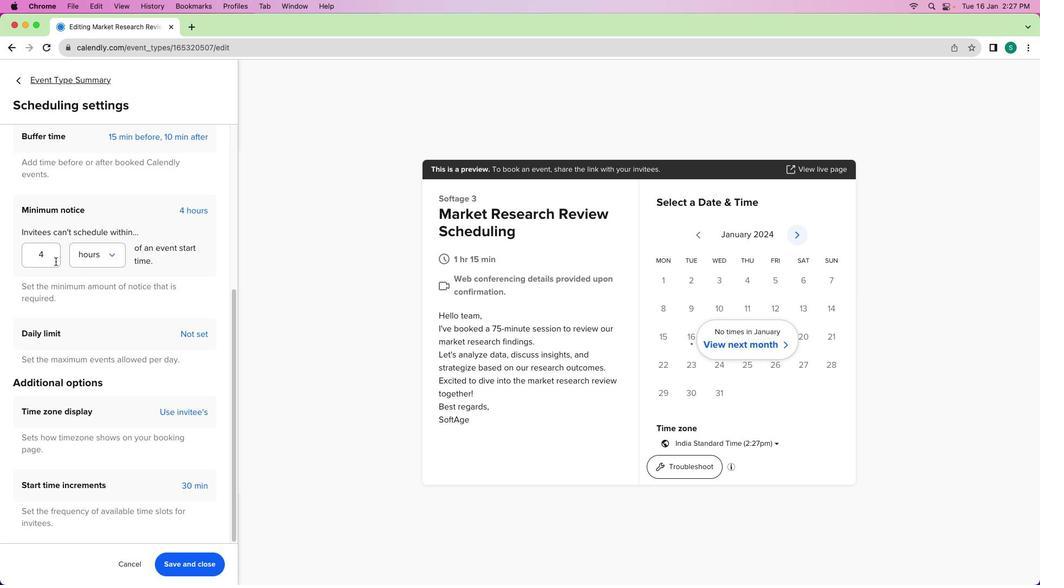 
Action: Mouse pressed left at (55, 261)
Screenshot: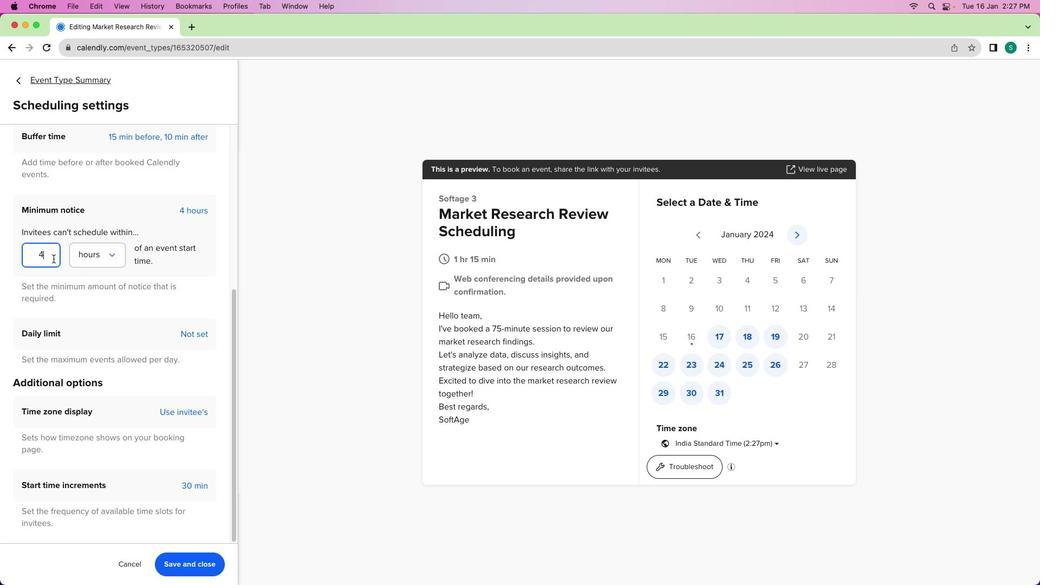 
Action: Mouse moved to (171, 211)
Screenshot: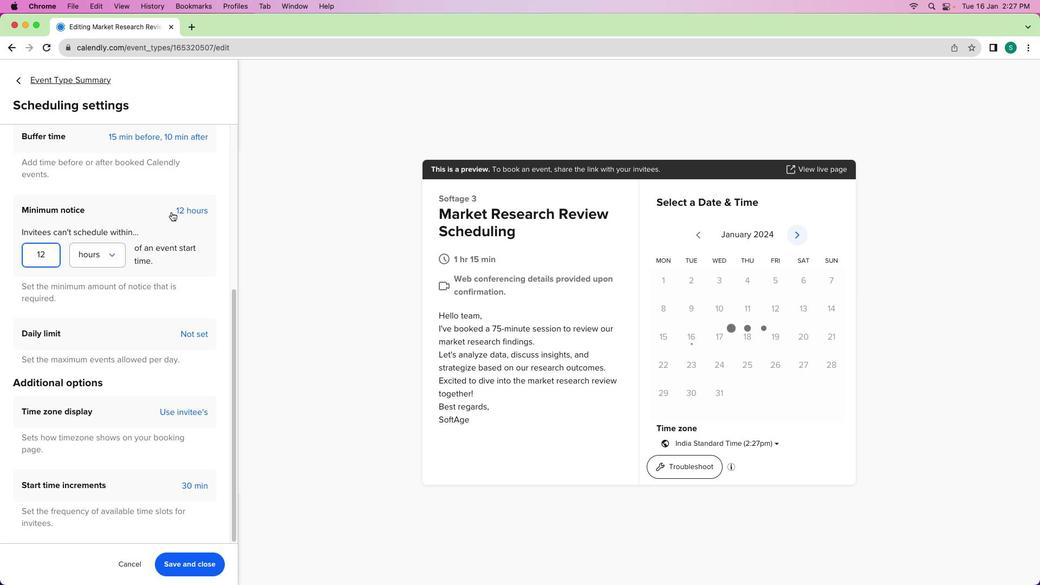 
Action: Mouse pressed left at (171, 211)
Screenshot: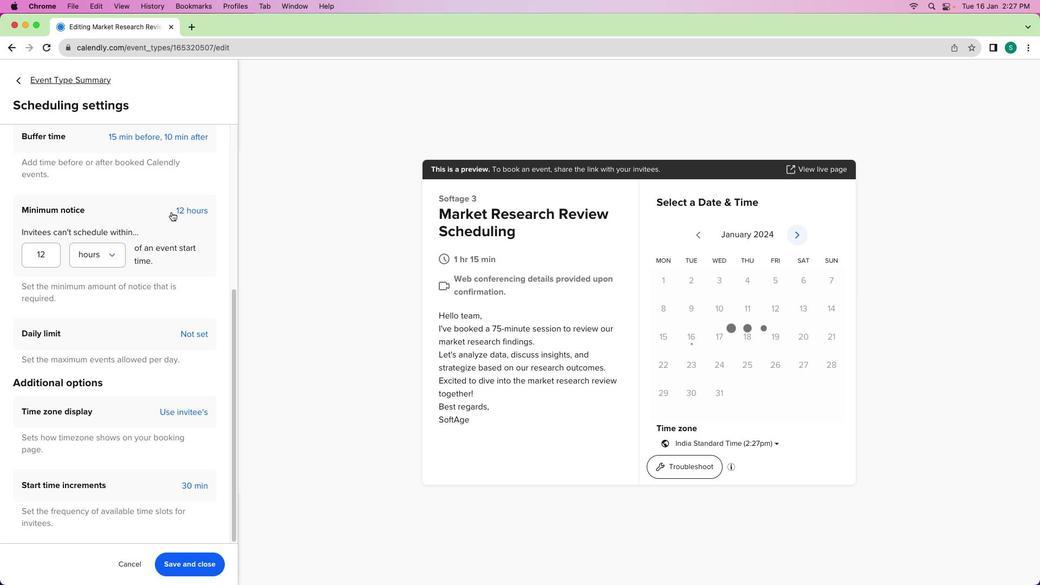 
Action: Mouse moved to (164, 330)
Screenshot: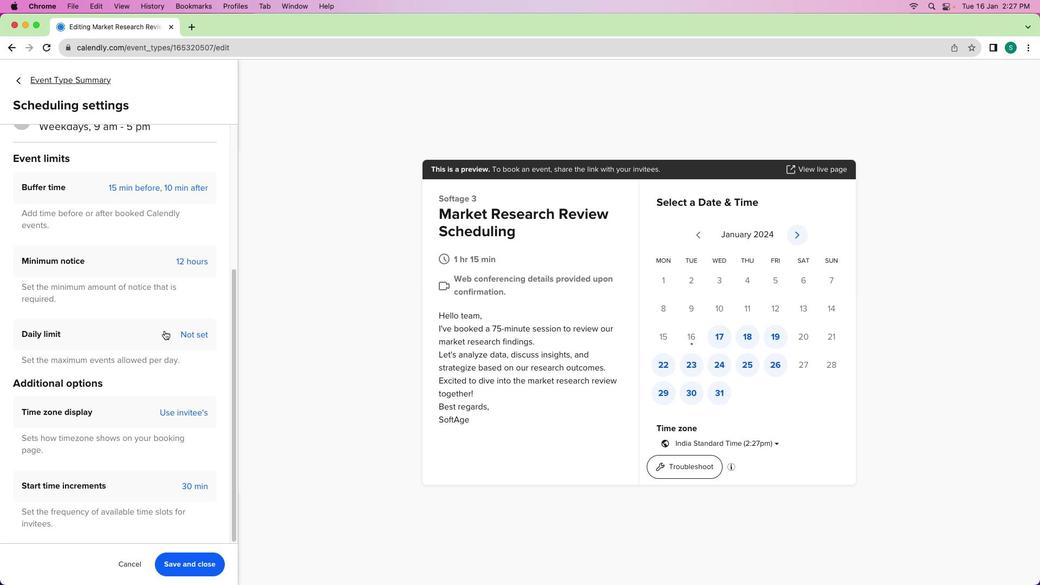 
Action: Mouse scrolled (164, 330) with delta (0, 0)
Screenshot: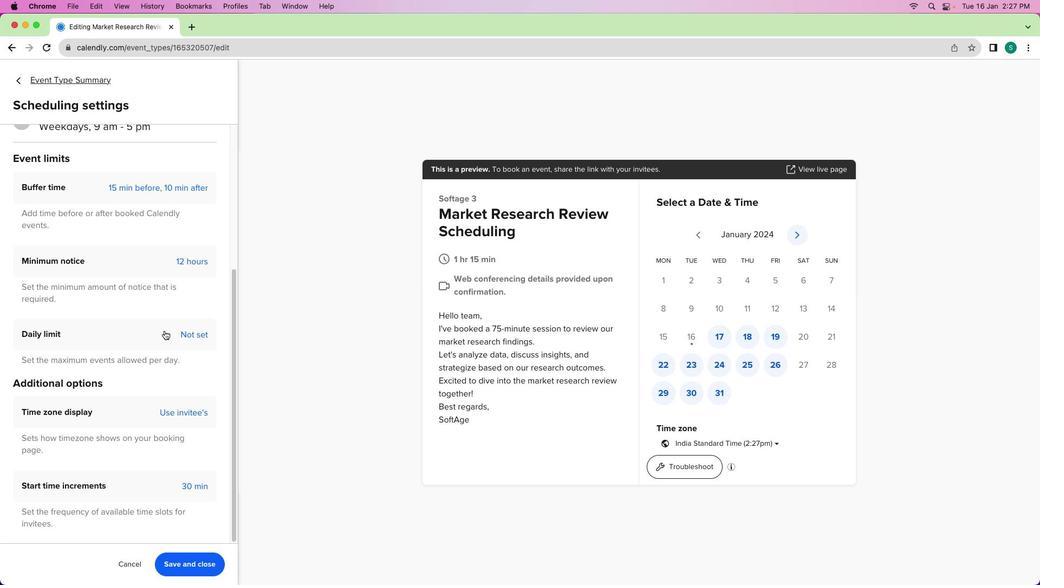 
Action: Mouse scrolled (164, 330) with delta (0, 0)
Screenshot: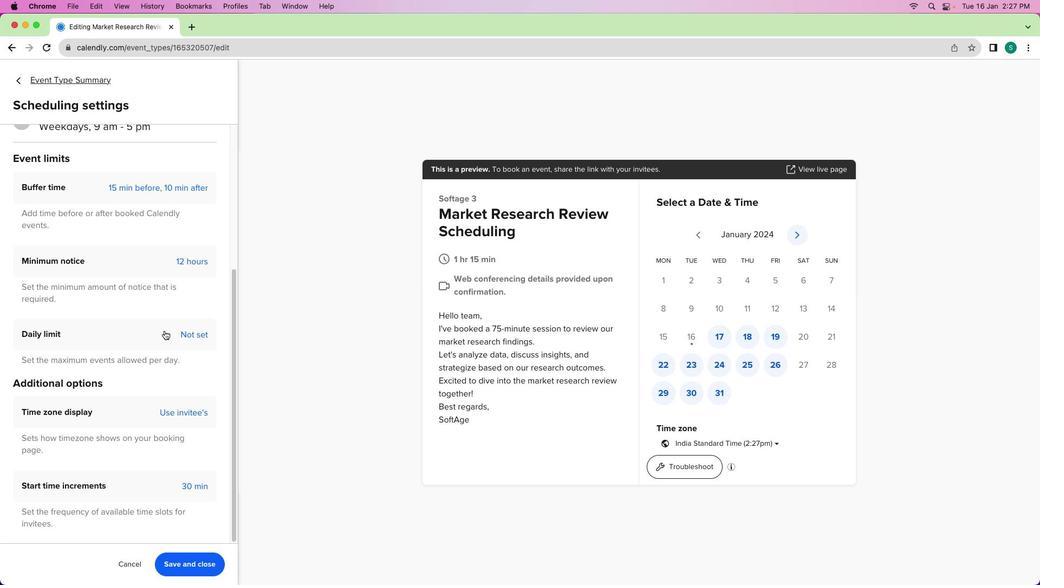 
Action: Mouse scrolled (164, 330) with delta (0, -1)
Screenshot: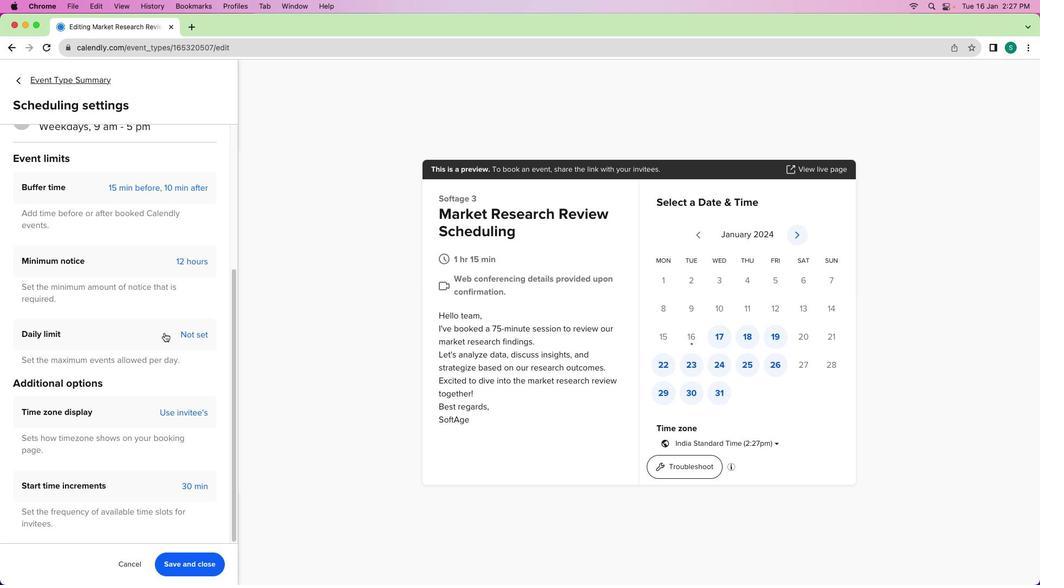 
Action: Mouse moved to (197, 556)
Screenshot: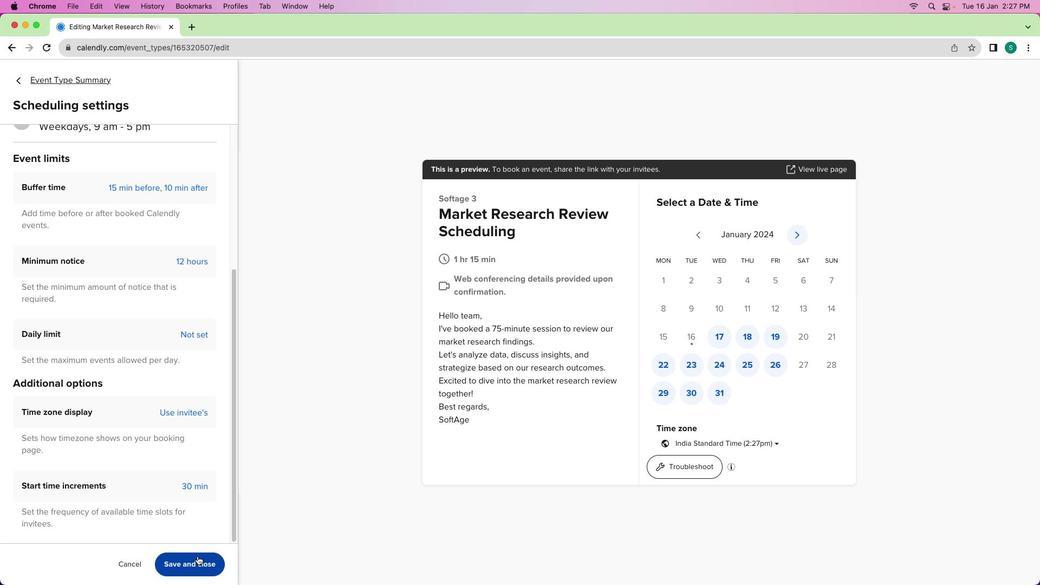 
Action: Mouse pressed left at (197, 556)
Screenshot: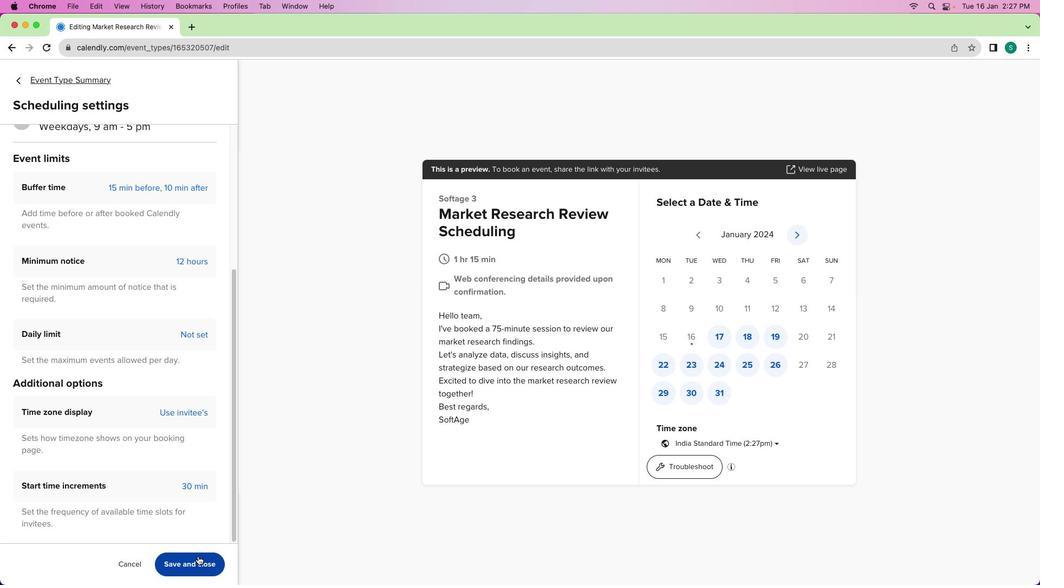 
Action: Mouse moved to (95, 301)
Screenshot: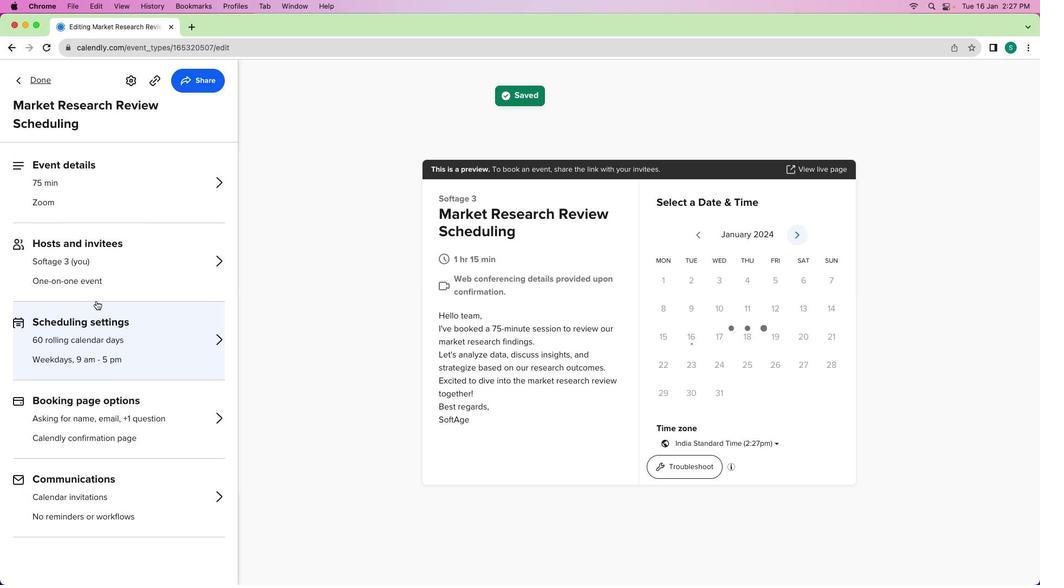 
Action: Mouse scrolled (95, 301) with delta (0, 0)
Screenshot: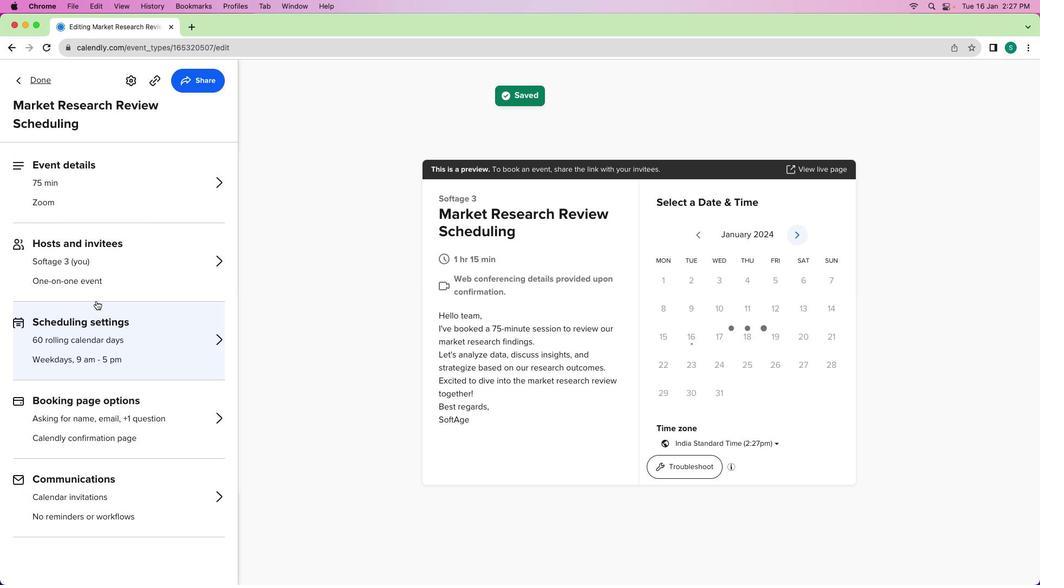 
Action: Mouse moved to (95, 301)
Screenshot: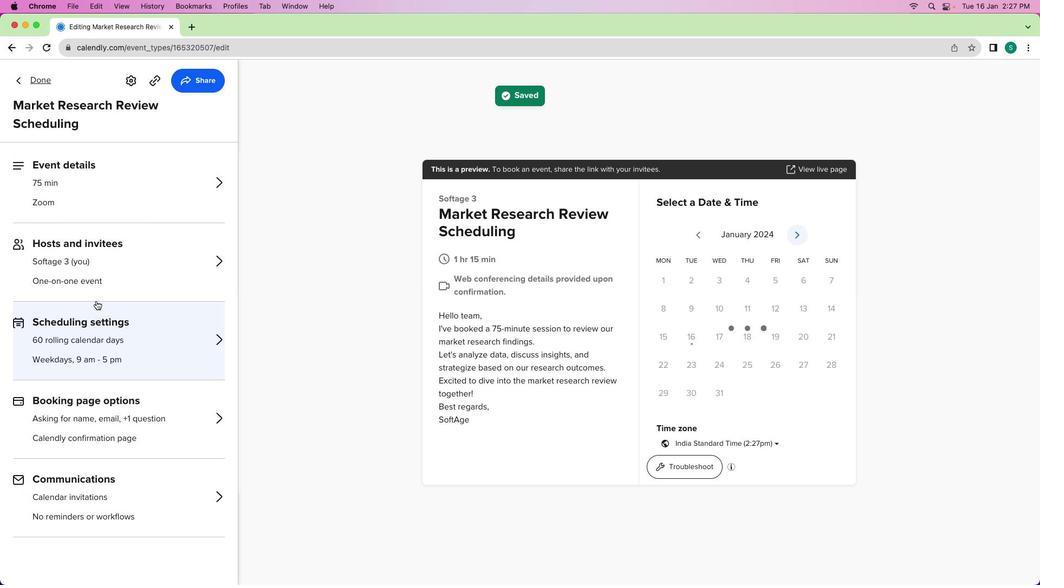 
Action: Mouse scrolled (95, 301) with delta (0, 0)
Screenshot: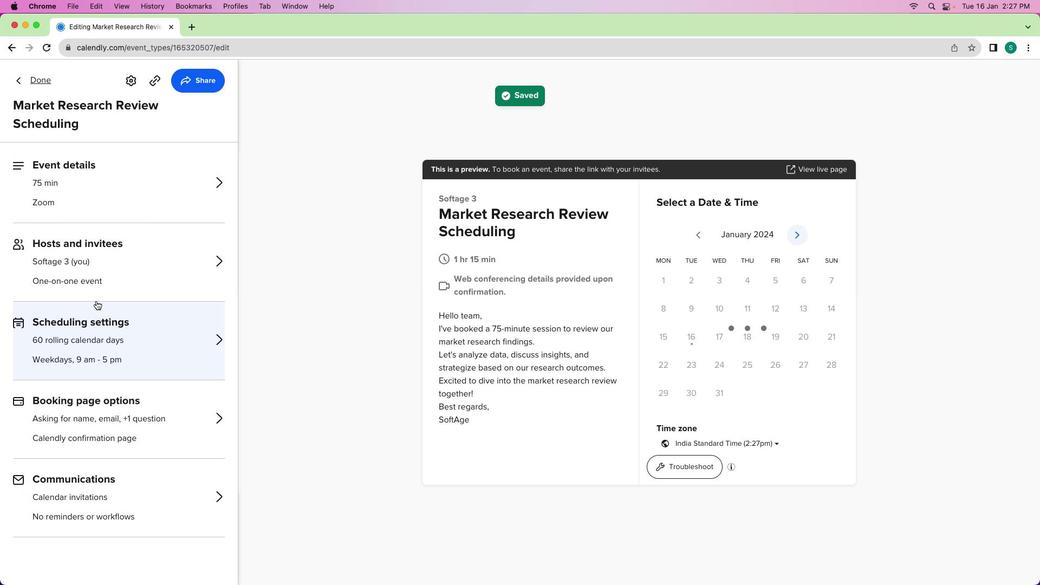 
Action: Mouse scrolled (95, 301) with delta (0, 0)
Screenshot: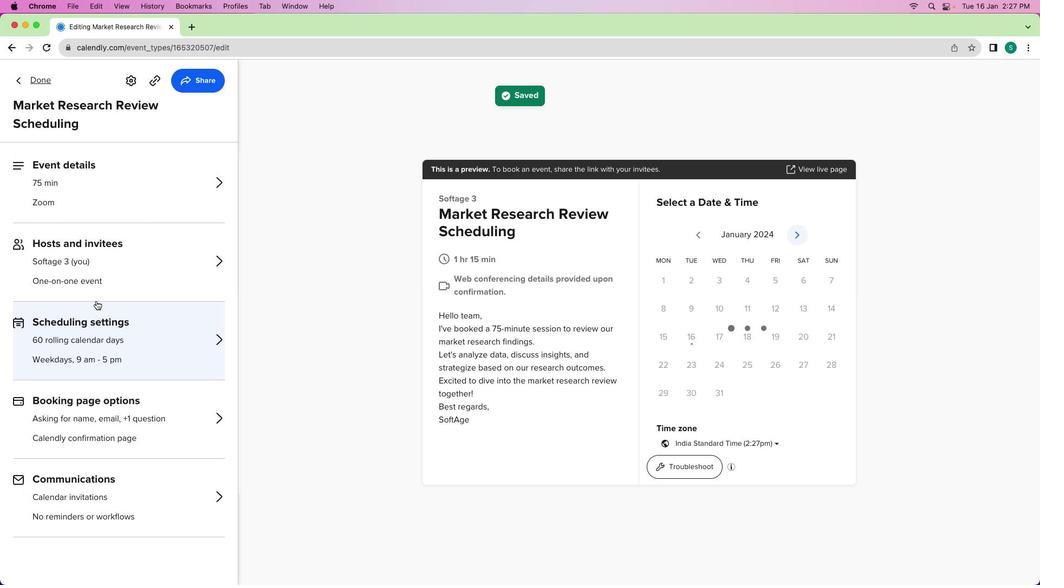 
Action: Mouse scrolled (95, 301) with delta (0, 0)
Screenshot: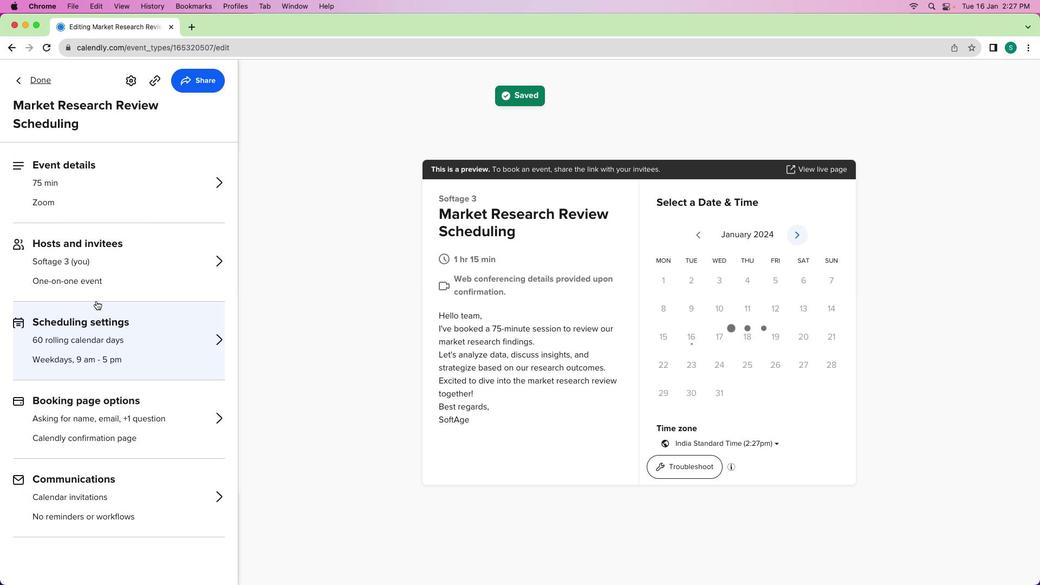 
Action: Mouse scrolled (95, 301) with delta (0, 0)
Screenshot: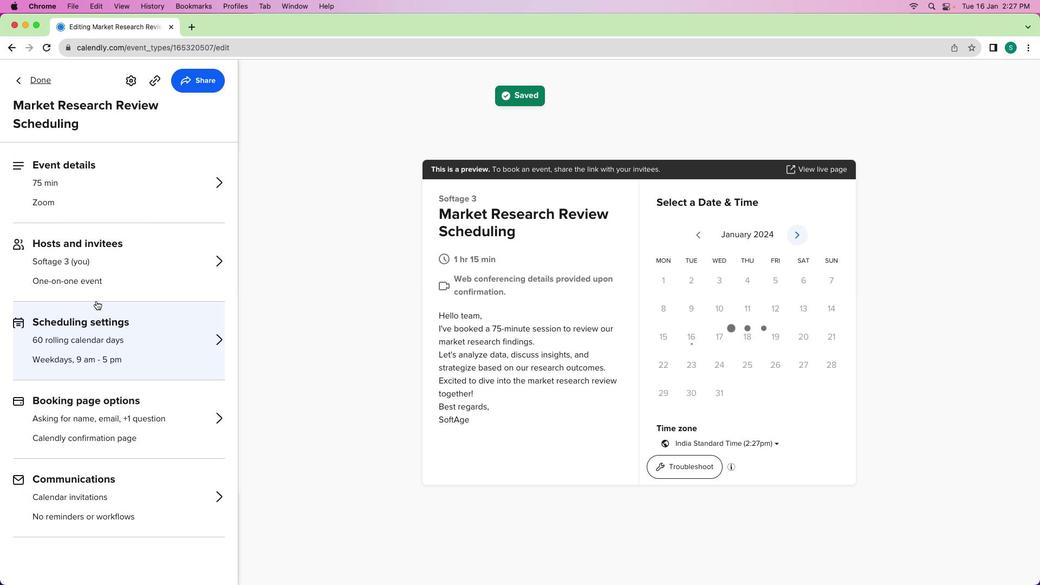
Action: Mouse scrolled (95, 301) with delta (0, 1)
Screenshot: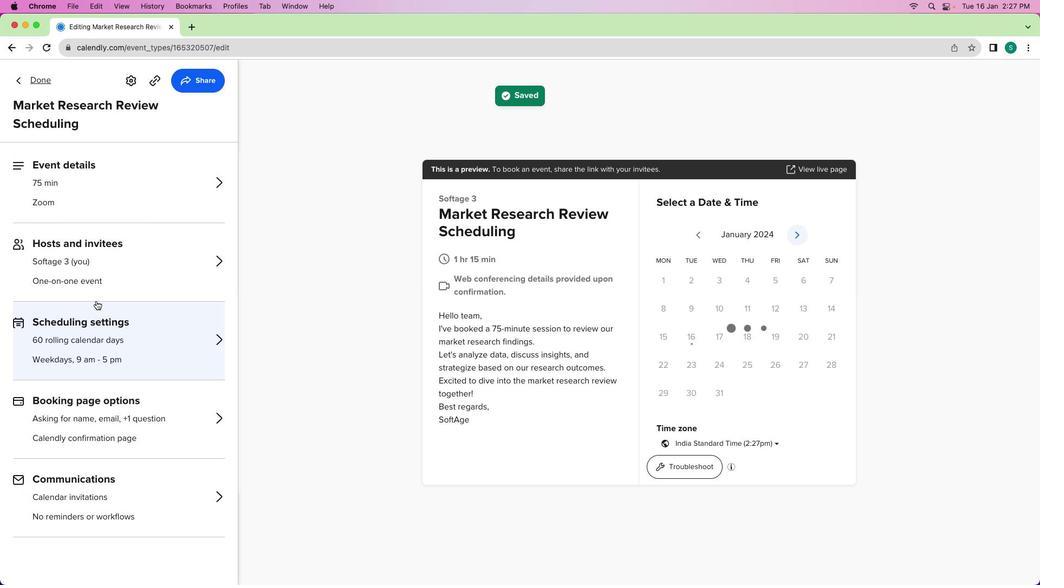 
Action: Mouse moved to (32, 78)
Screenshot: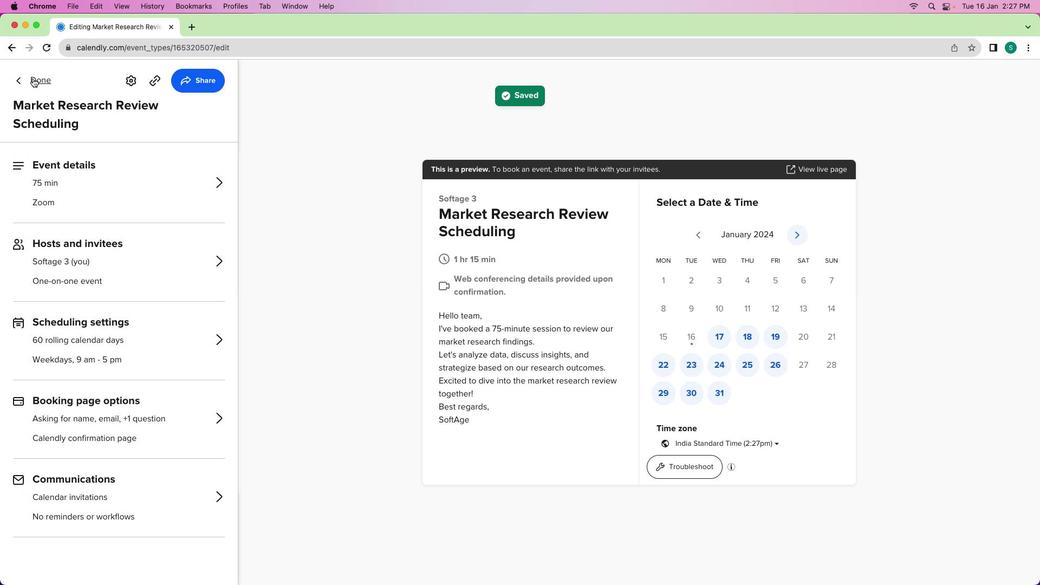 
Action: Mouse pressed left at (32, 78)
Screenshot: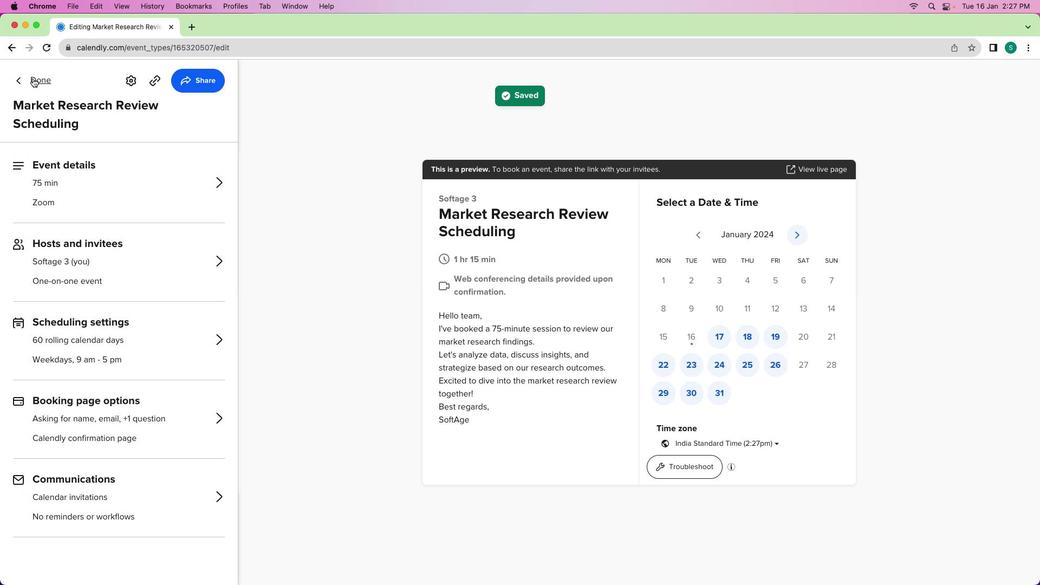 
Action: Mouse moved to (376, 326)
Screenshot: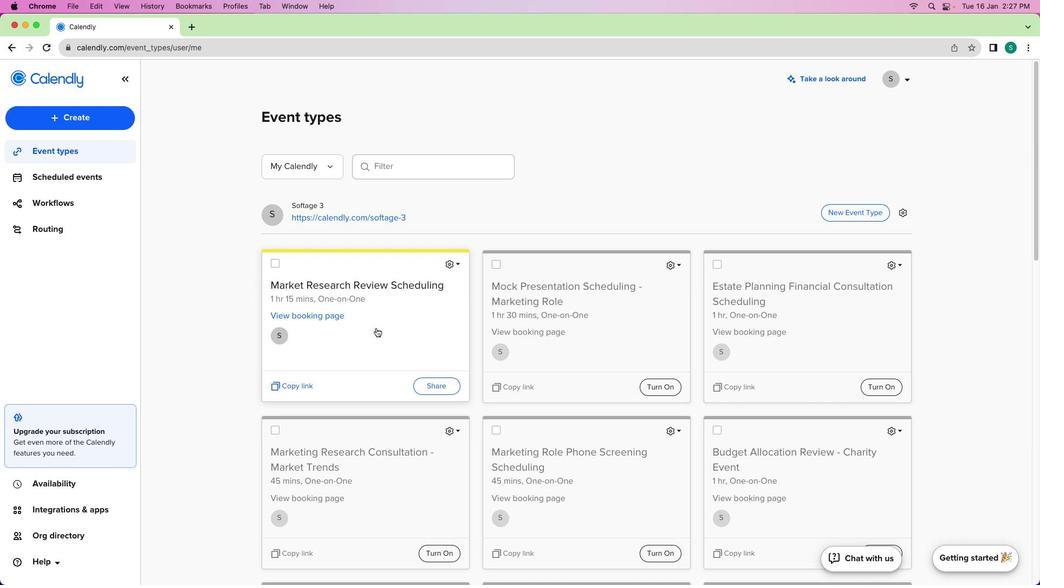 
